 Task: In Heading Arial with underline. Font size of heading  '18'Font style of data Calibri. Font size of data  9Alignment of headline & data Align center. Fill color in heading,  RedFont color of data Black Apply border in Data No BorderIn the sheet  Attendance Sheet for Weekly Reportingbook
Action: Mouse moved to (89, 220)
Screenshot: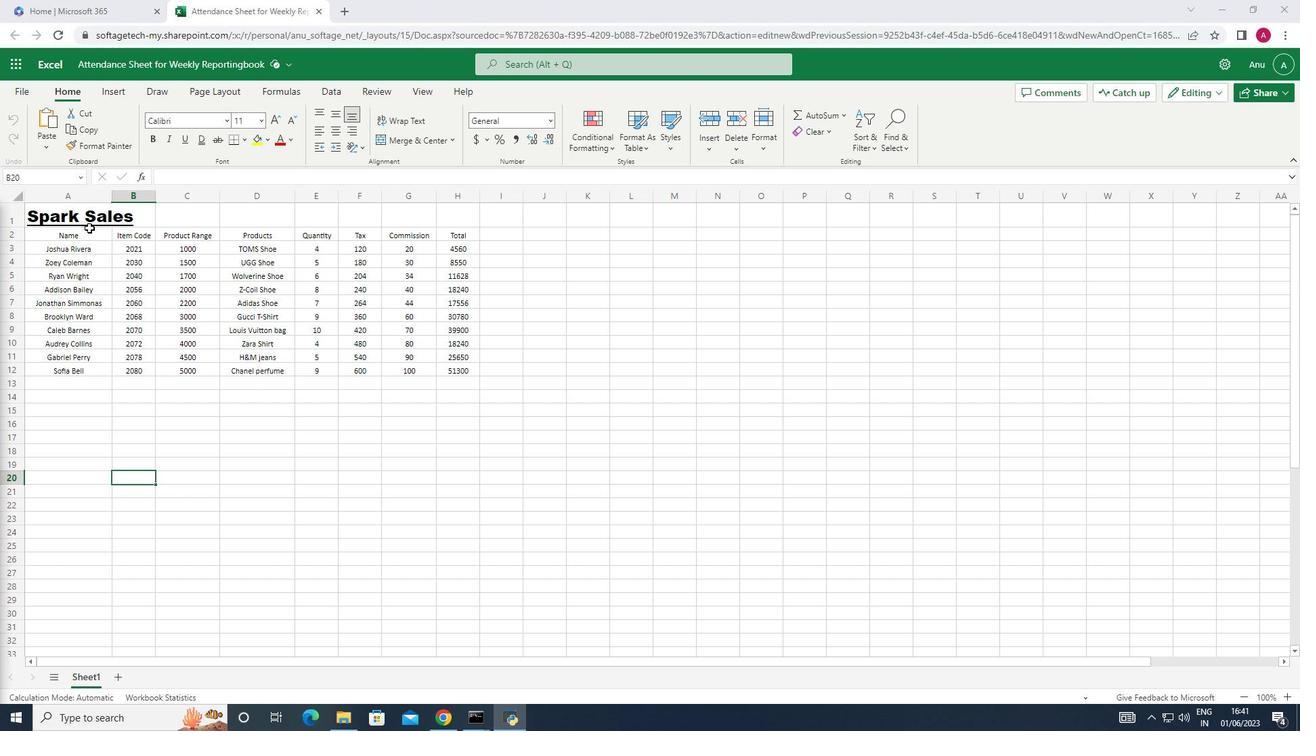 
Action: Mouse pressed left at (89, 220)
Screenshot: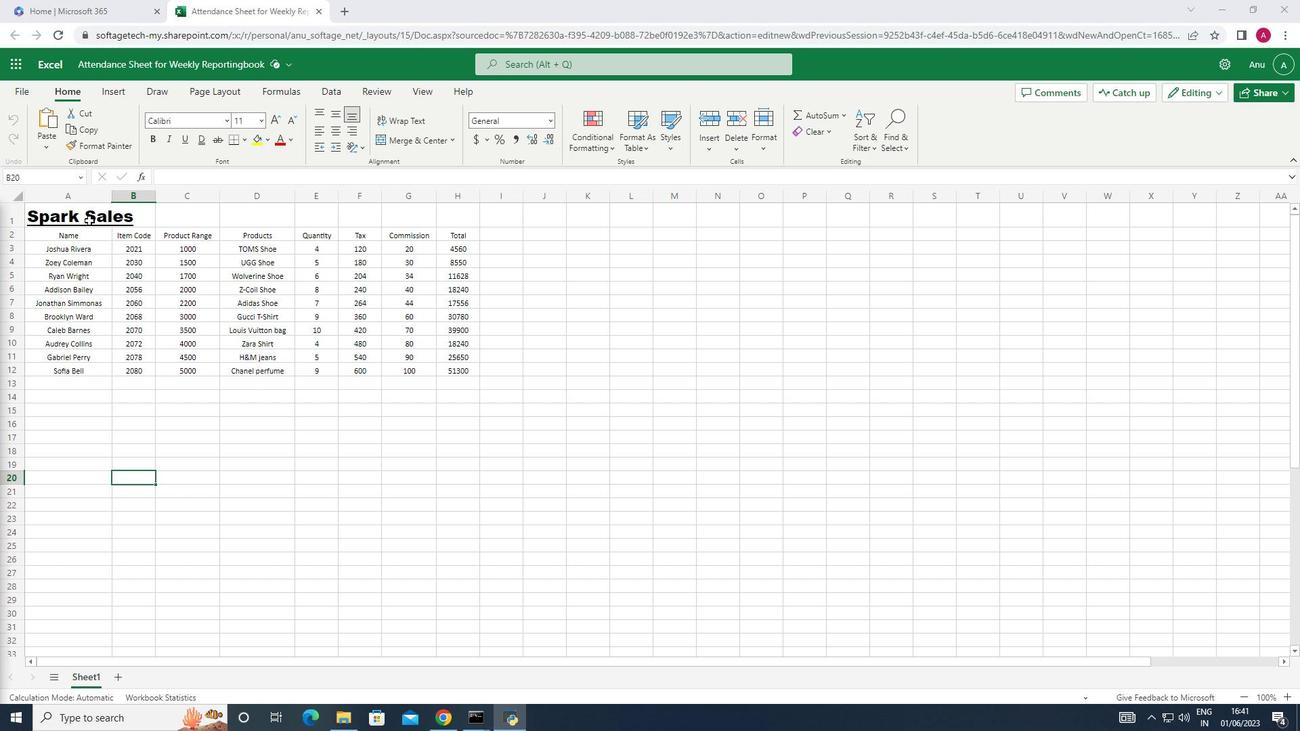 
Action: Mouse moved to (226, 121)
Screenshot: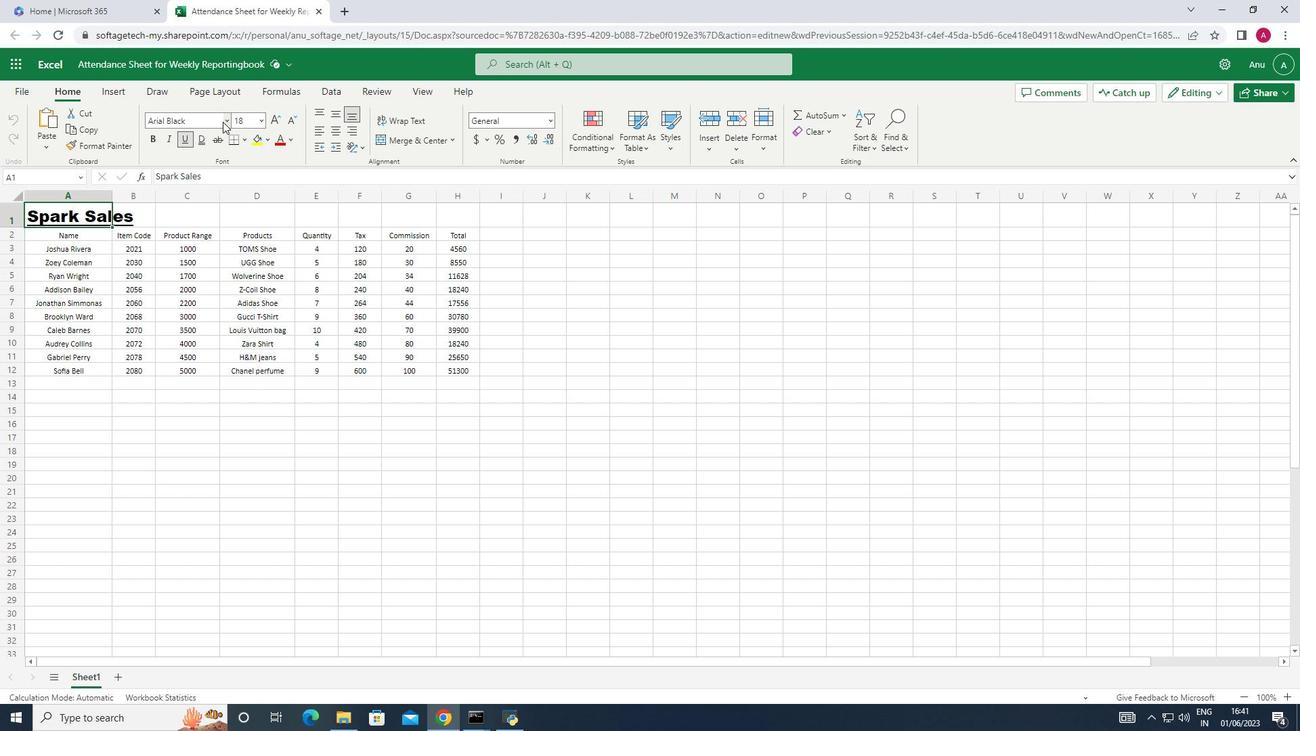 
Action: Mouse pressed left at (226, 121)
Screenshot: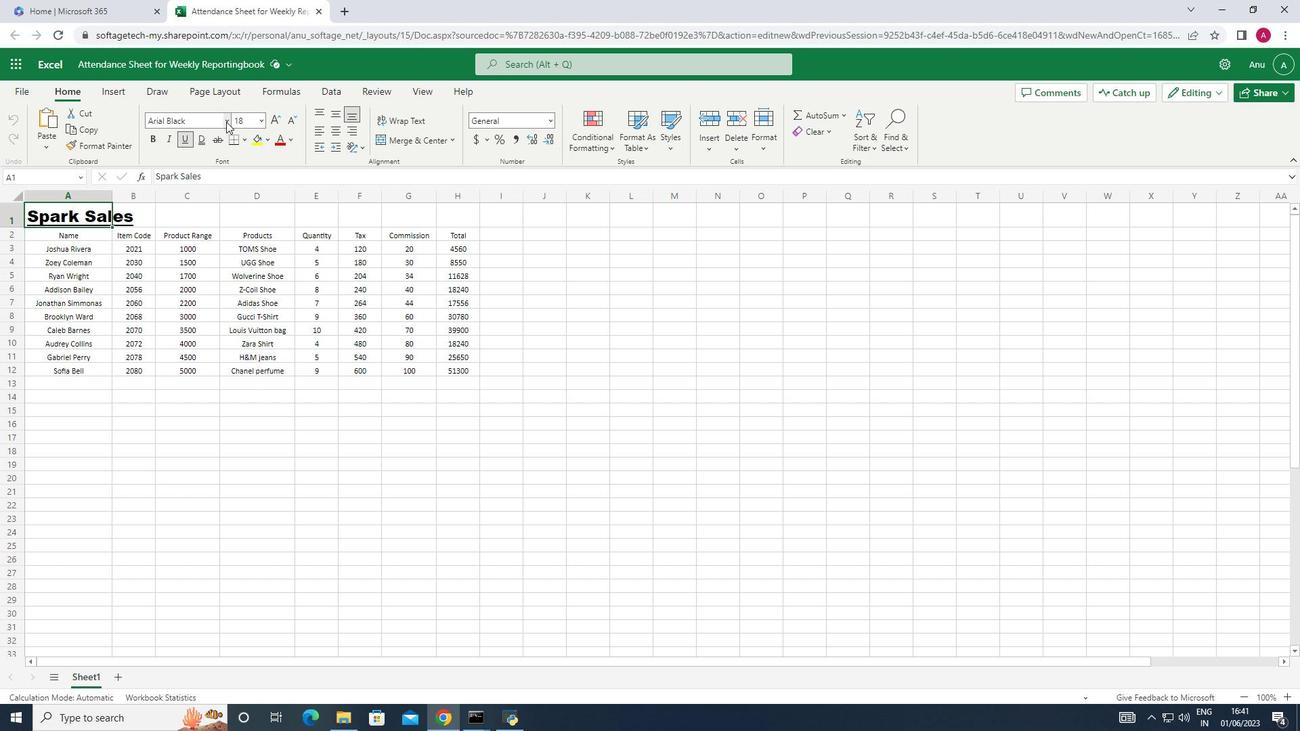 
Action: Mouse moved to (177, 174)
Screenshot: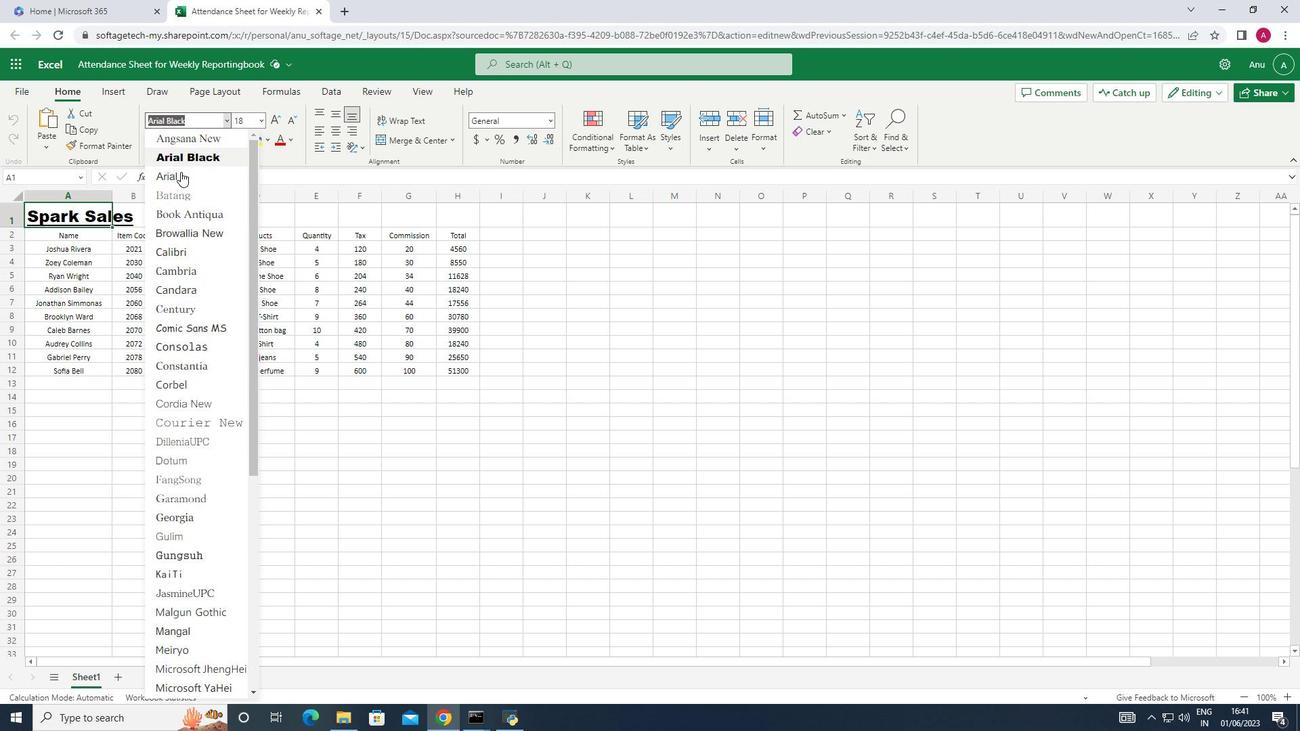 
Action: Mouse pressed left at (177, 174)
Screenshot: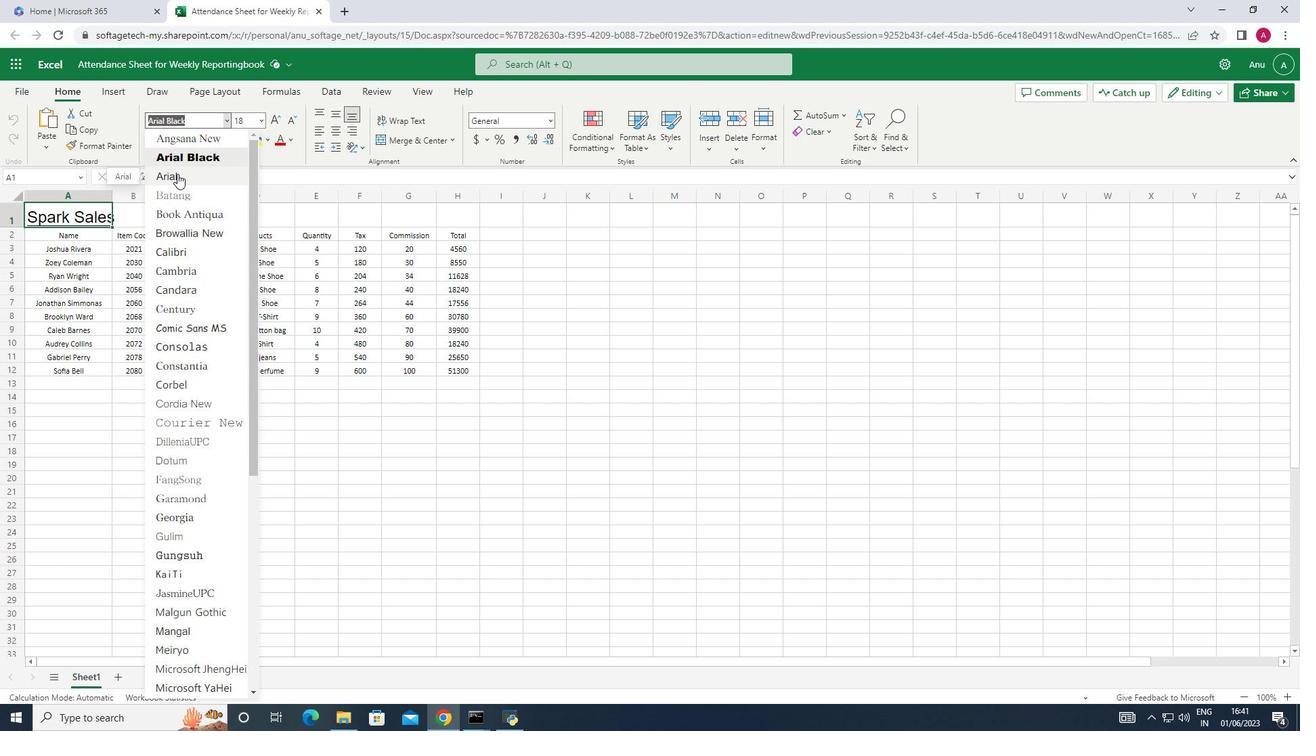 
Action: Mouse moved to (102, 230)
Screenshot: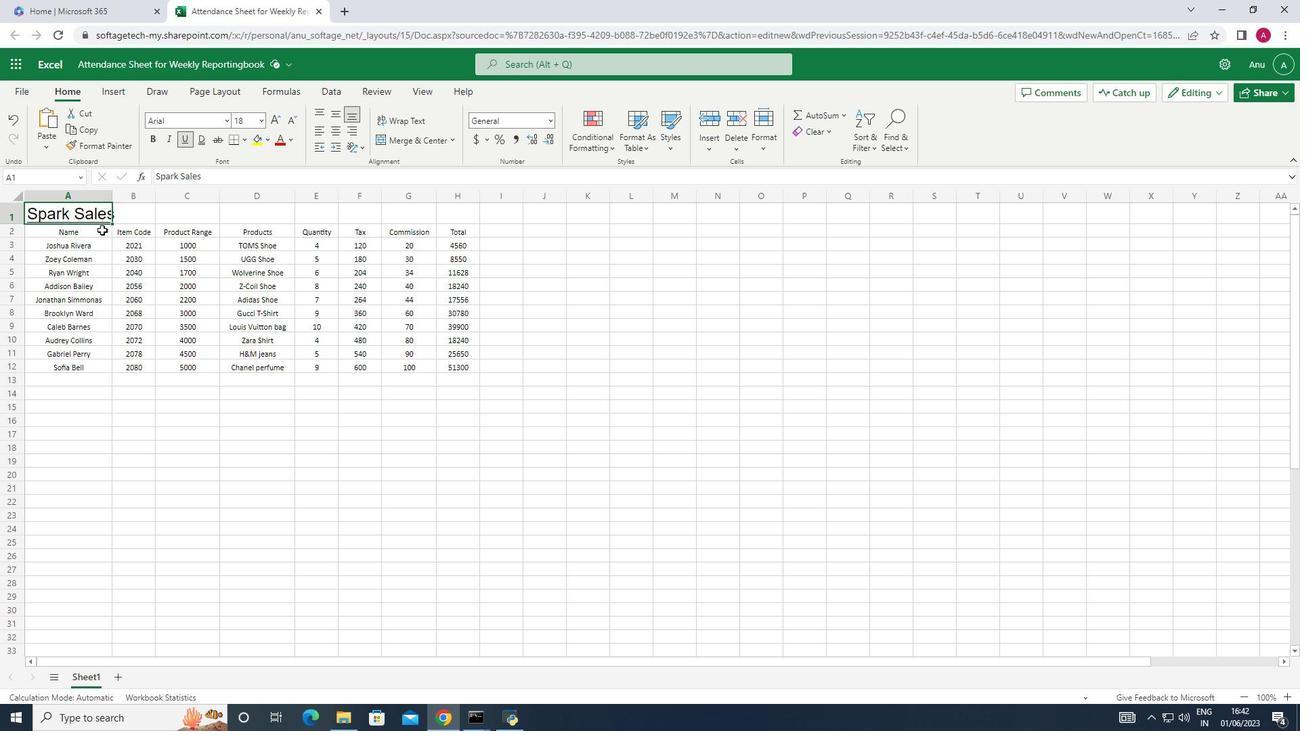 
Action: Mouse pressed left at (102, 230)
Screenshot: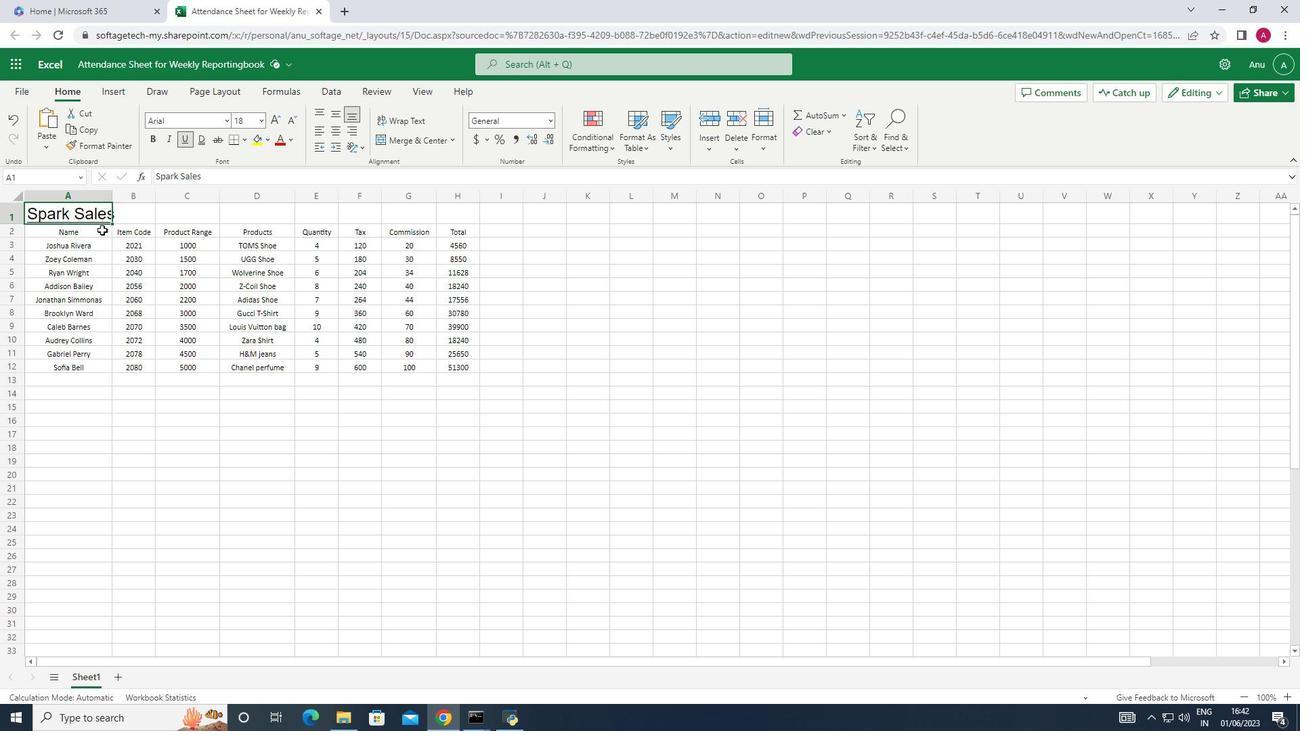 
Action: Mouse moved to (225, 122)
Screenshot: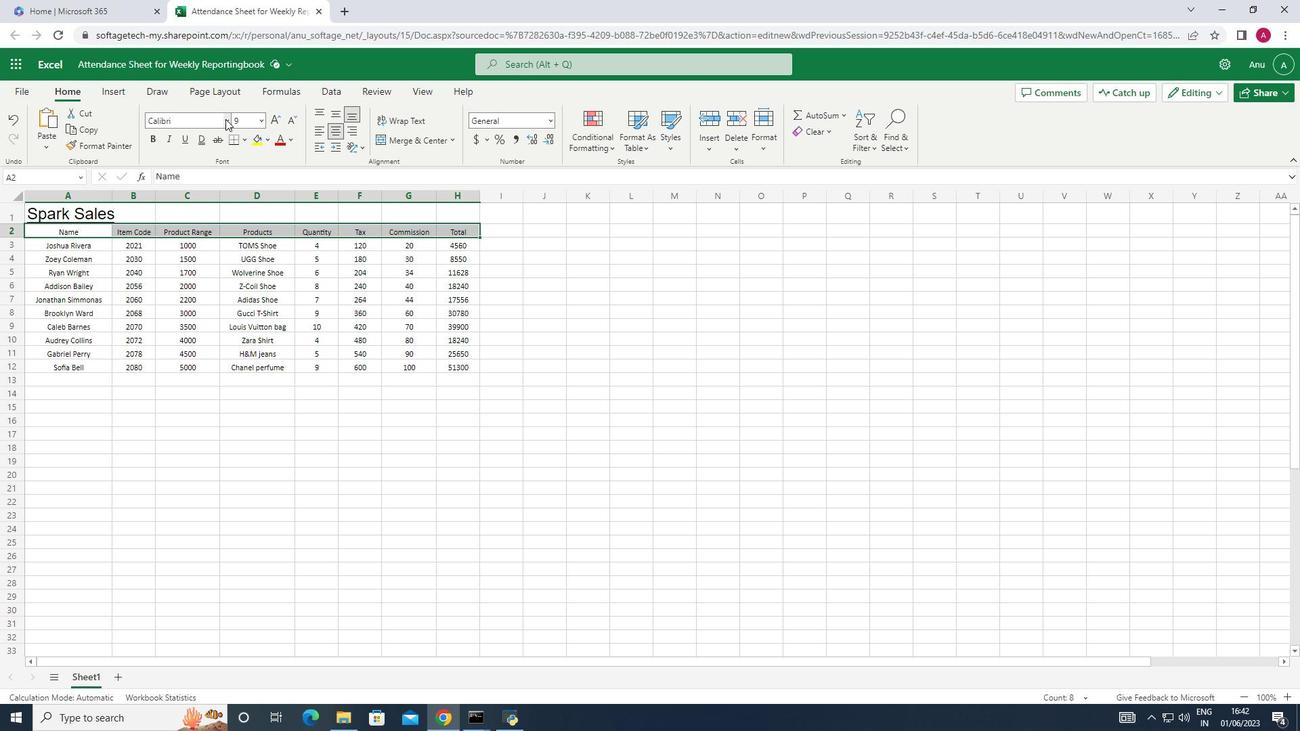 
Action: Mouse pressed left at (225, 122)
Screenshot: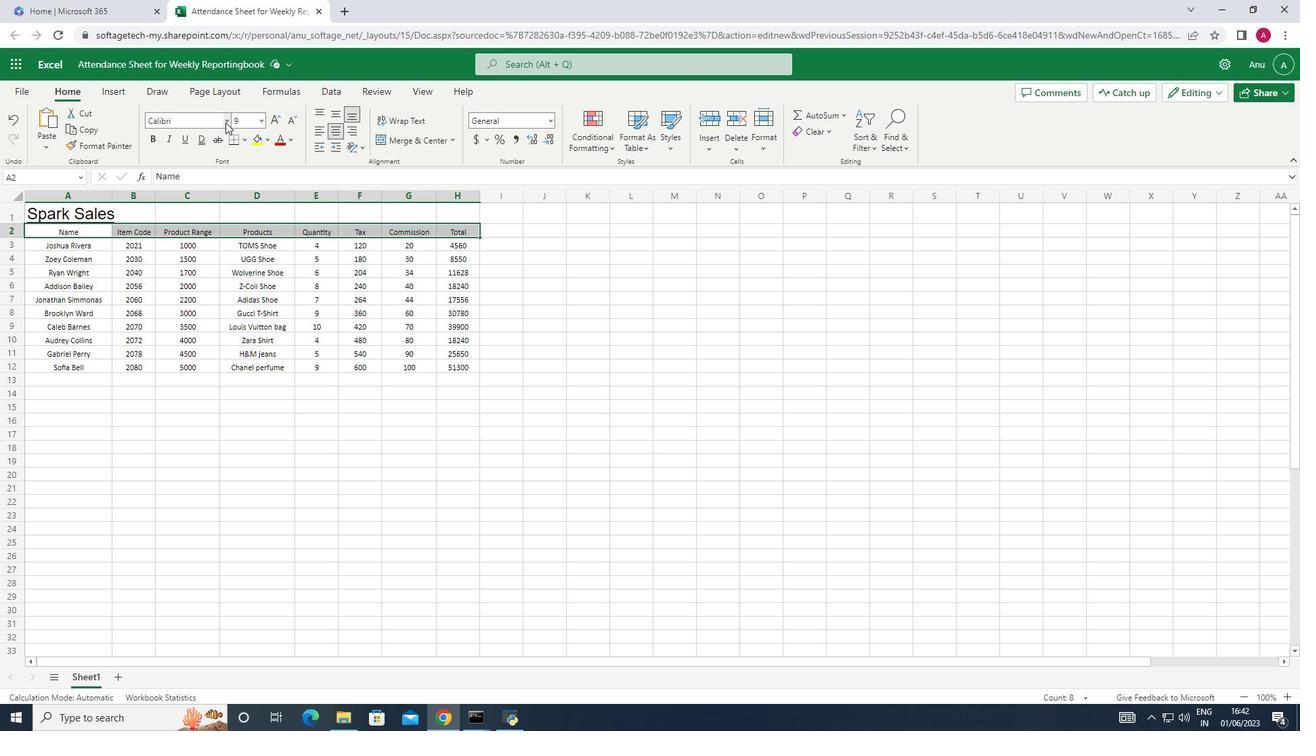 
Action: Mouse moved to (186, 254)
Screenshot: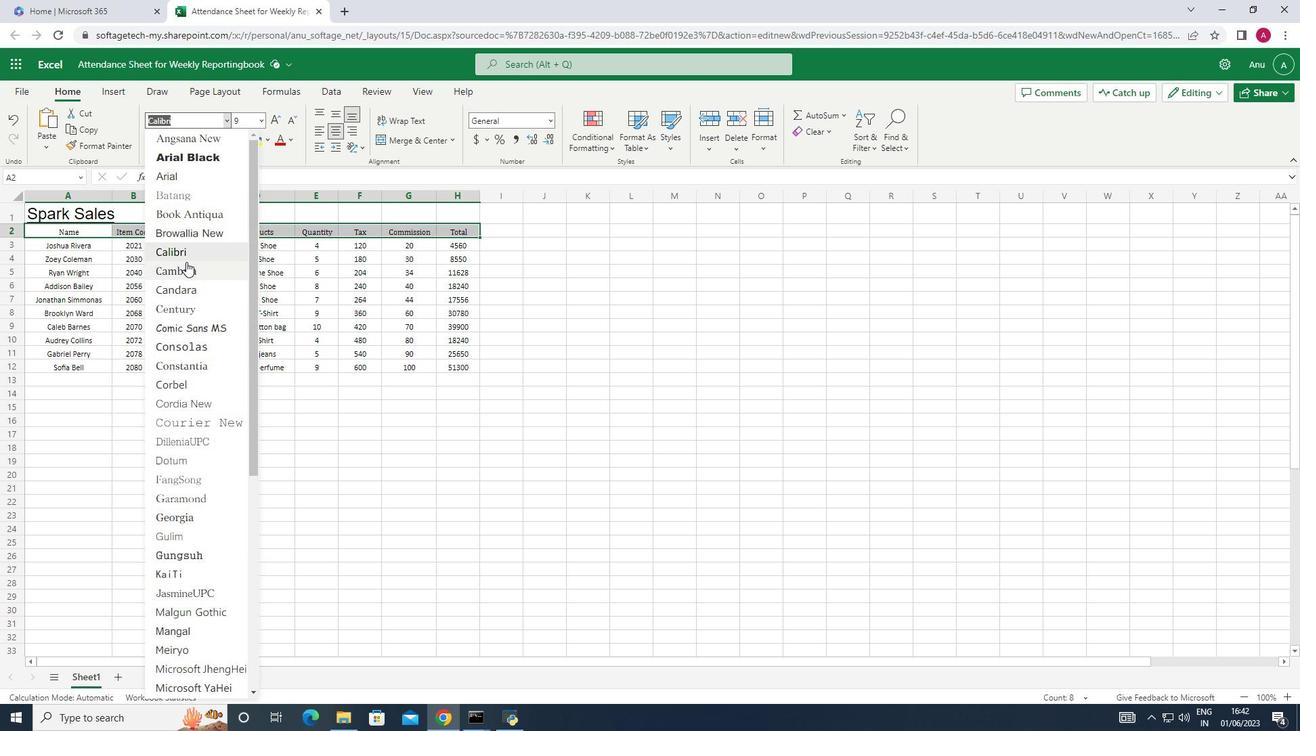 
Action: Mouse pressed left at (186, 254)
Screenshot: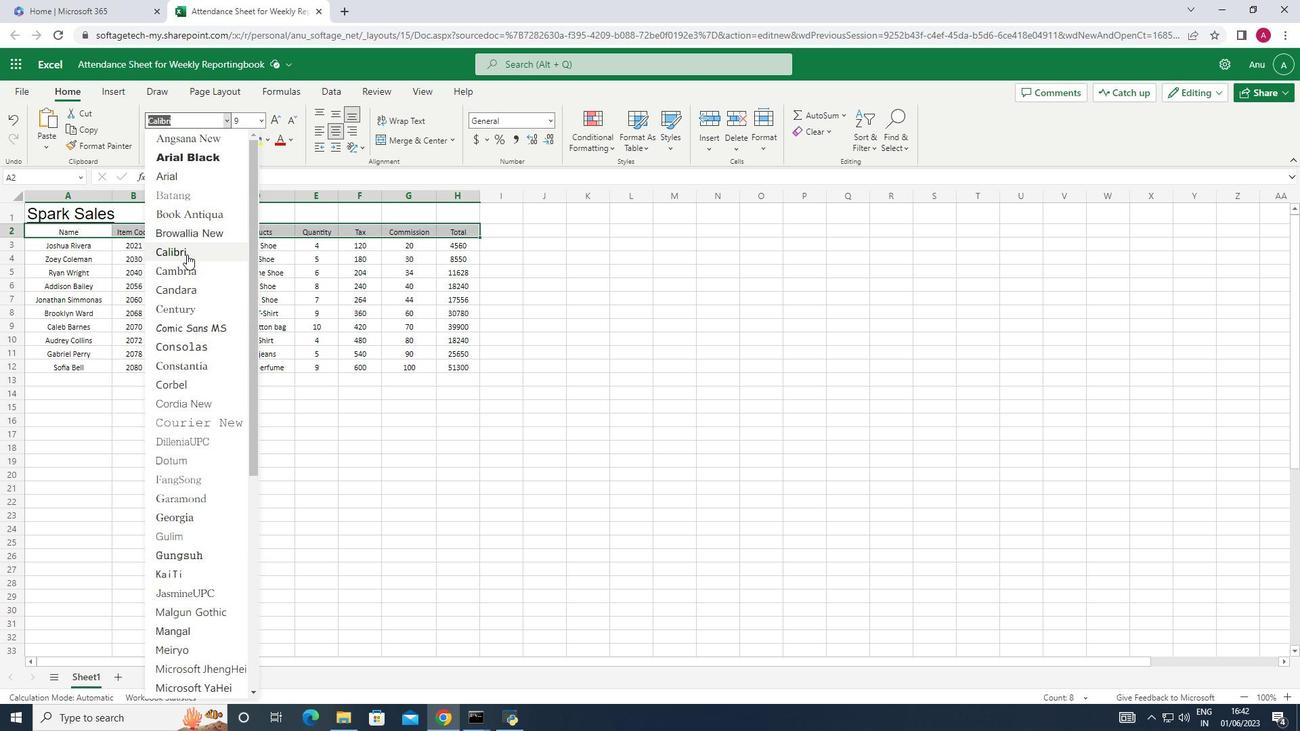 
Action: Mouse moved to (263, 119)
Screenshot: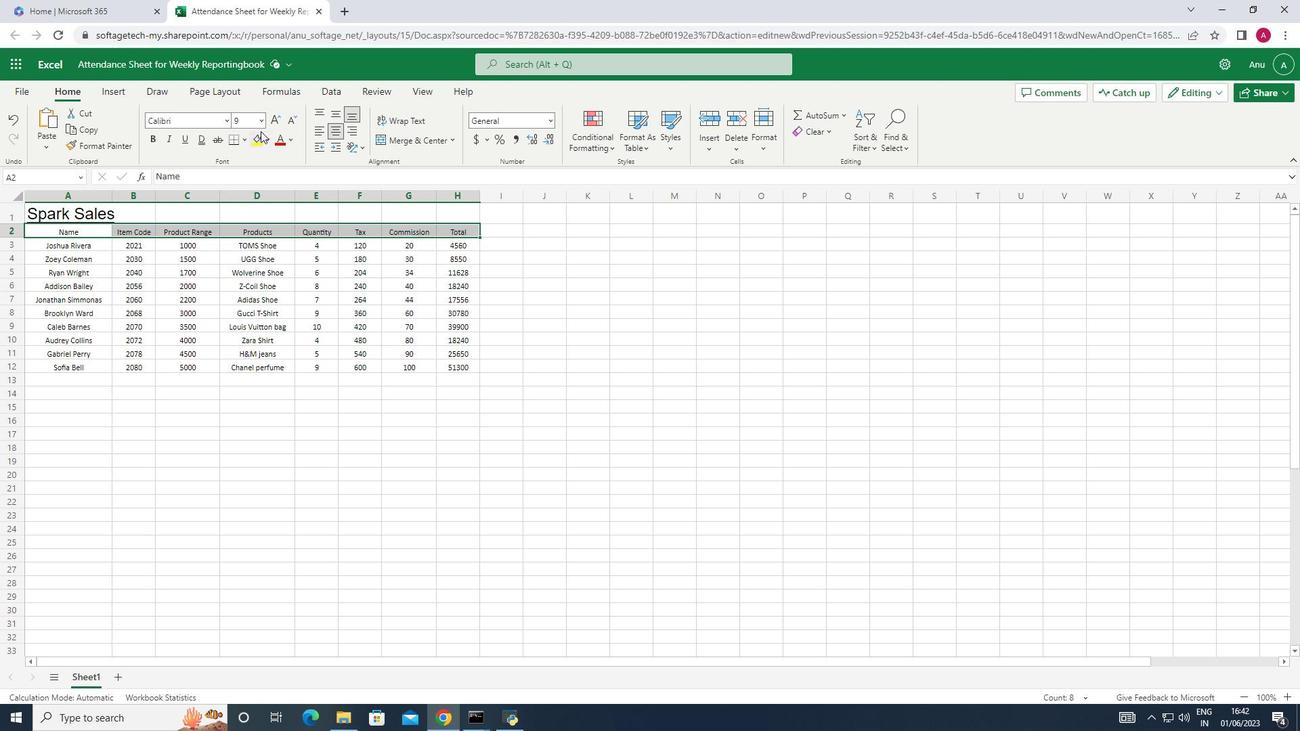 
Action: Mouse pressed left at (263, 119)
Screenshot: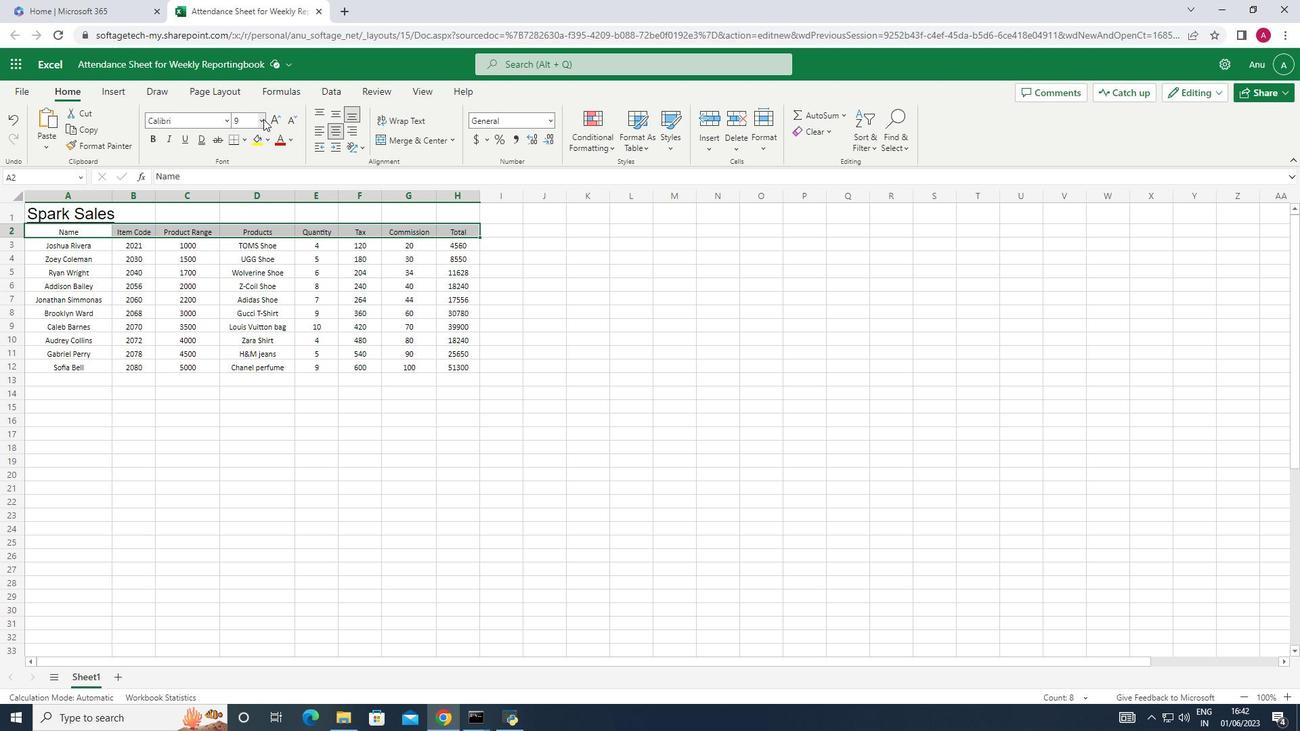 
Action: Mouse moved to (245, 269)
Screenshot: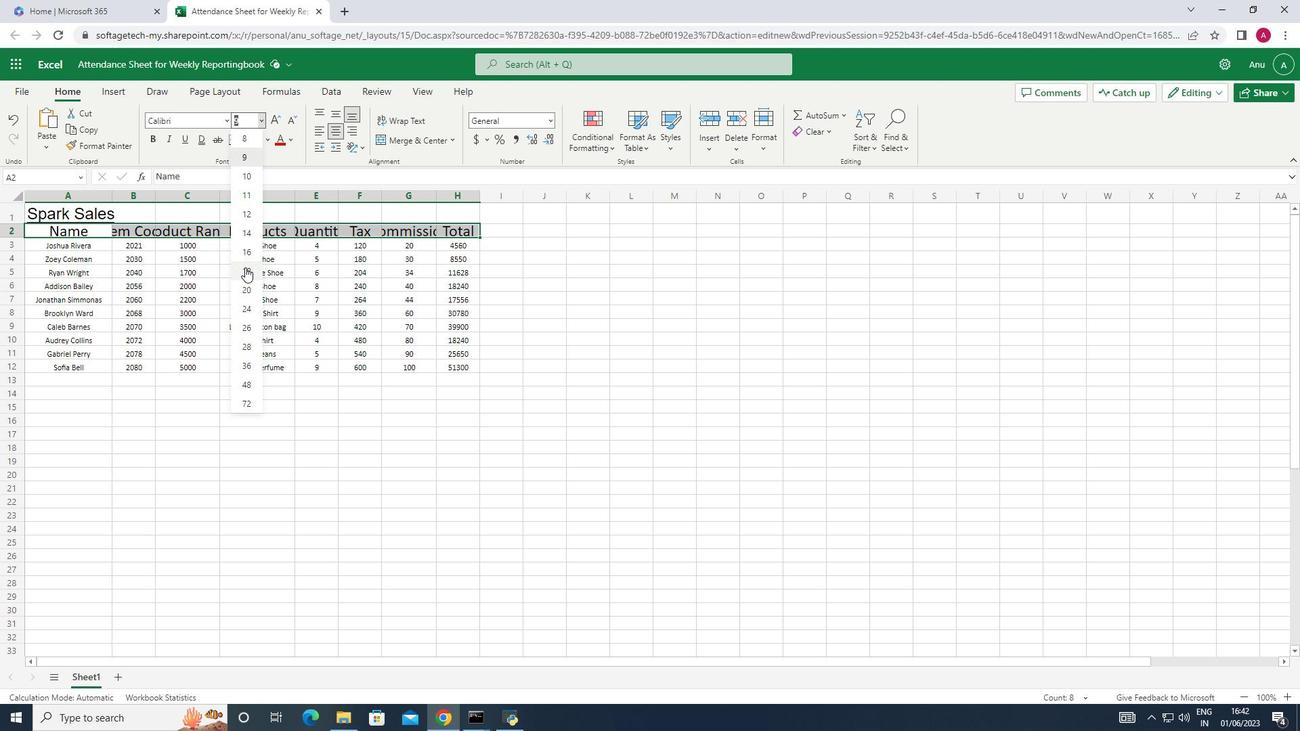 
Action: Mouse pressed left at (245, 269)
Screenshot: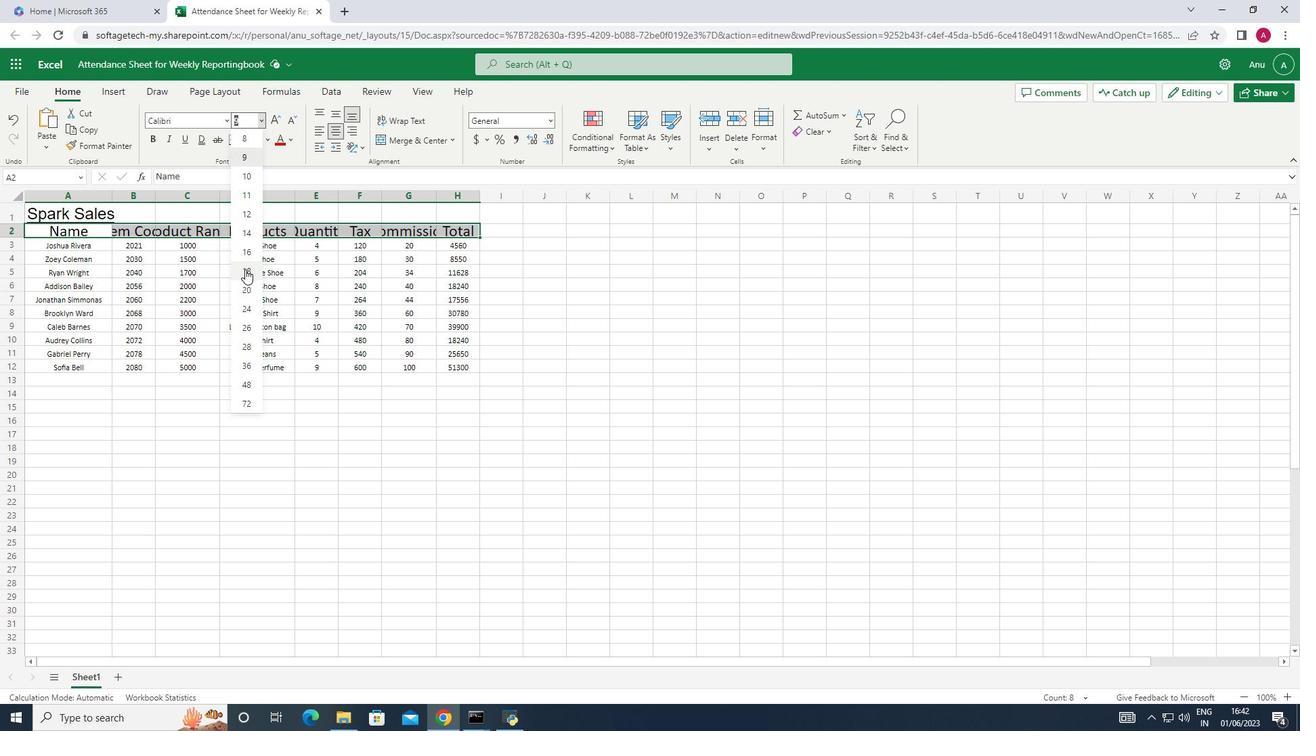 
Action: Mouse moved to (67, 253)
Screenshot: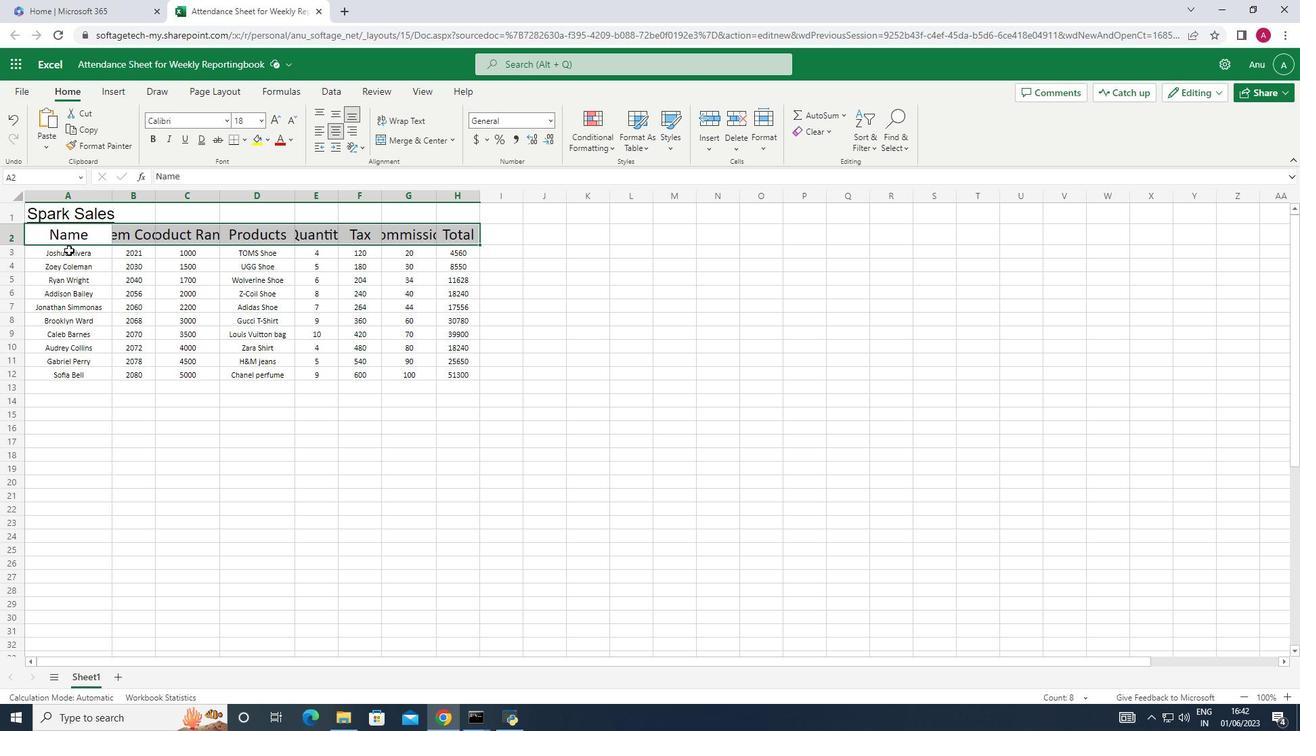 
Action: Mouse pressed left at (67, 253)
Screenshot: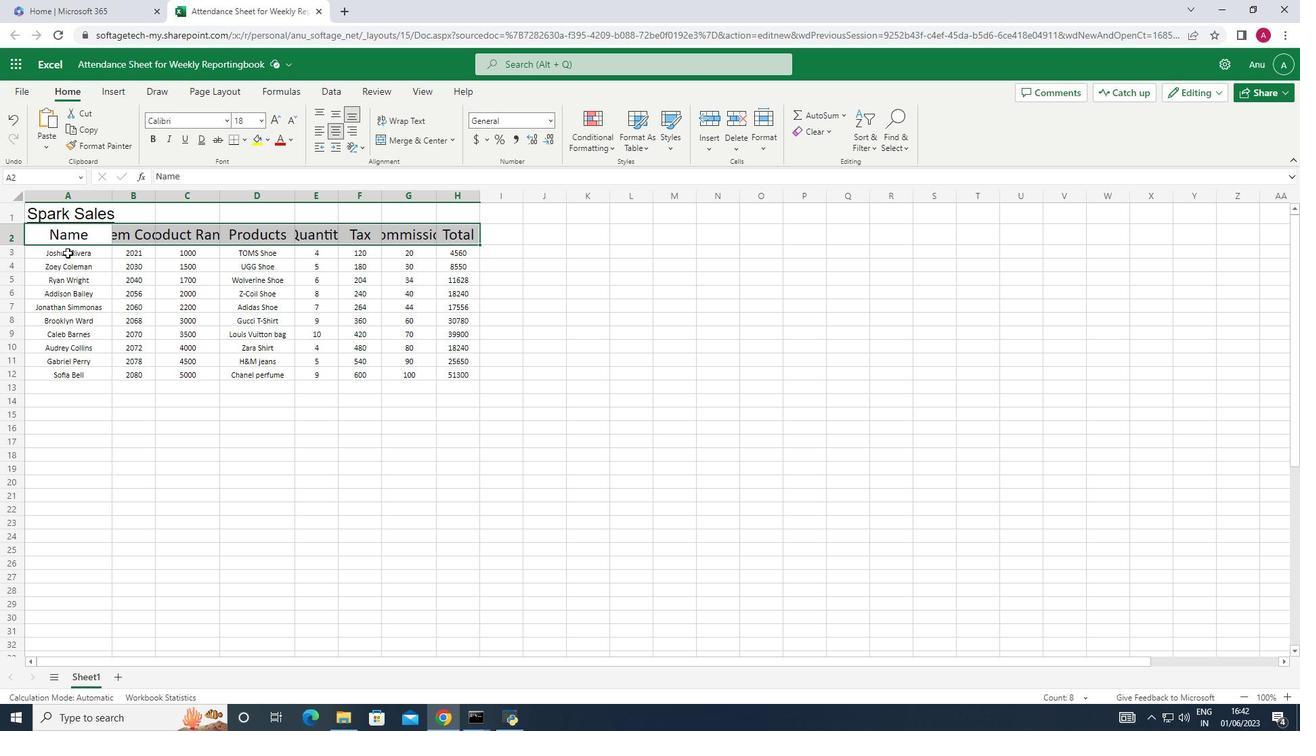 
Action: Mouse moved to (260, 123)
Screenshot: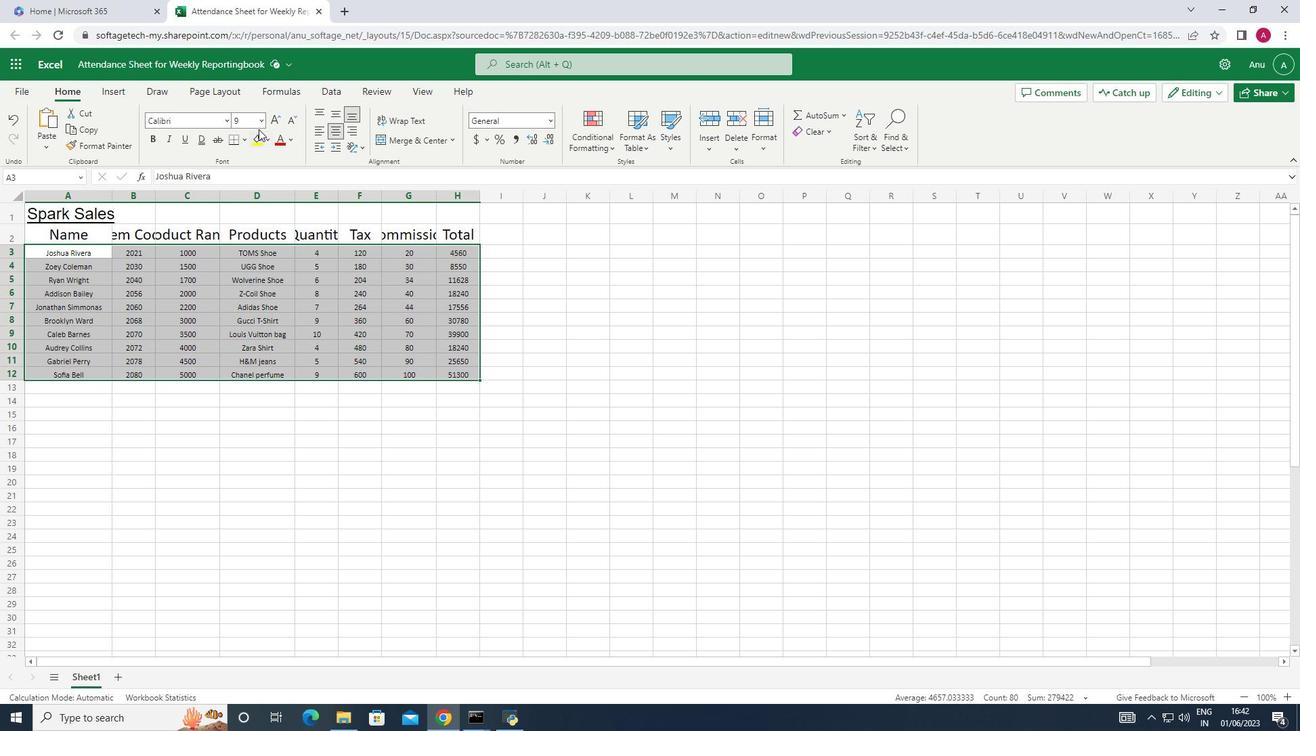
Action: Mouse pressed left at (260, 123)
Screenshot: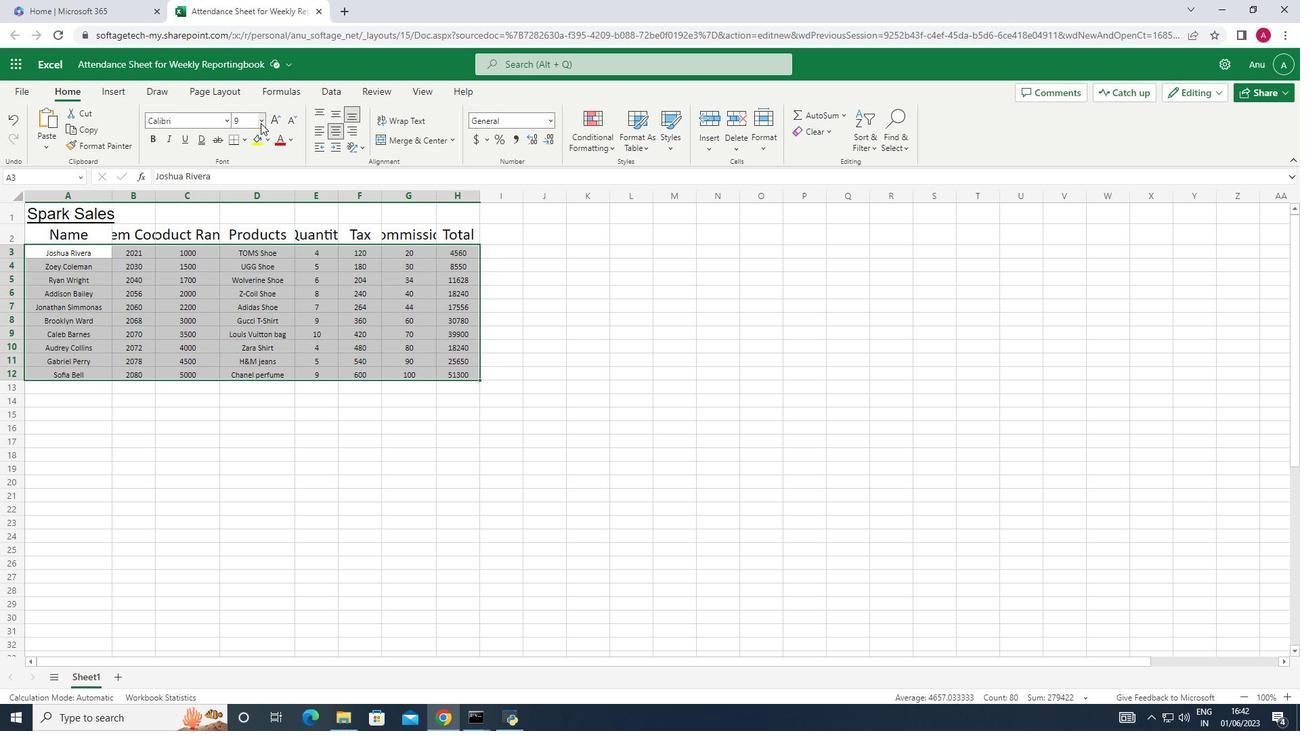 
Action: Mouse moved to (247, 157)
Screenshot: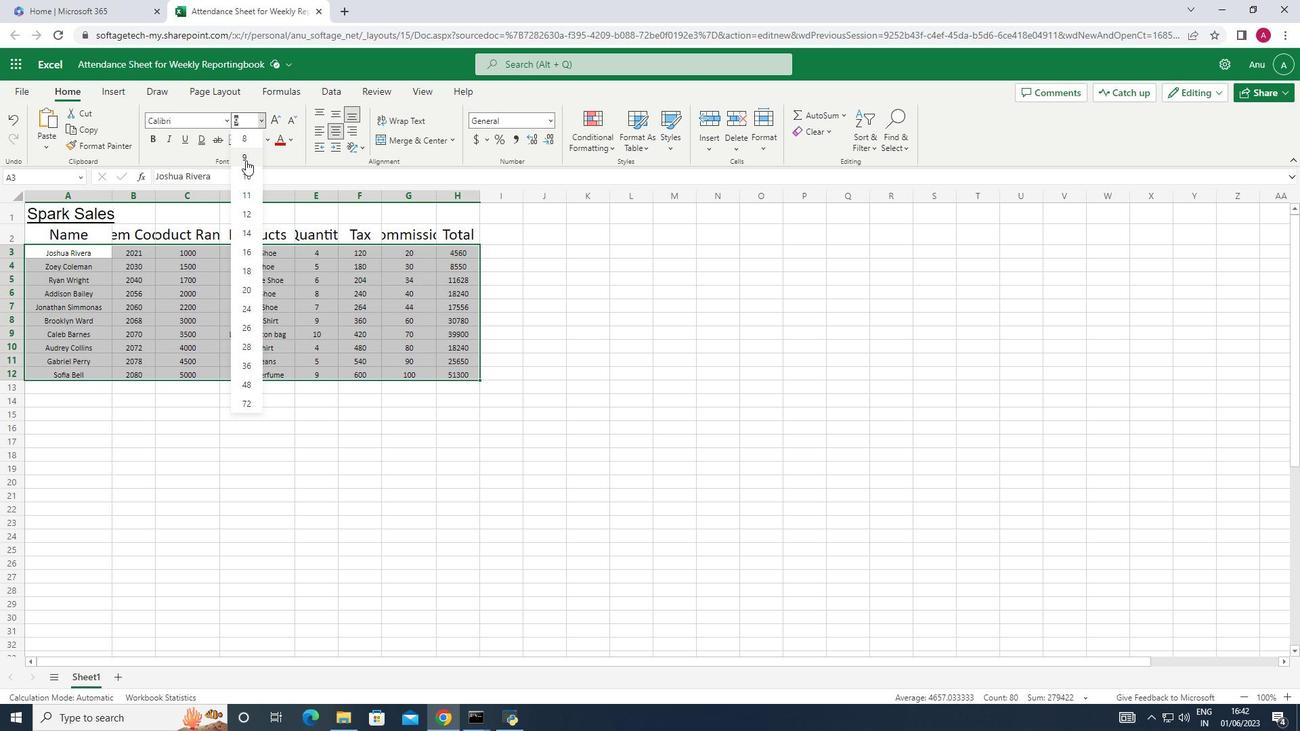
Action: Mouse pressed left at (247, 157)
Screenshot: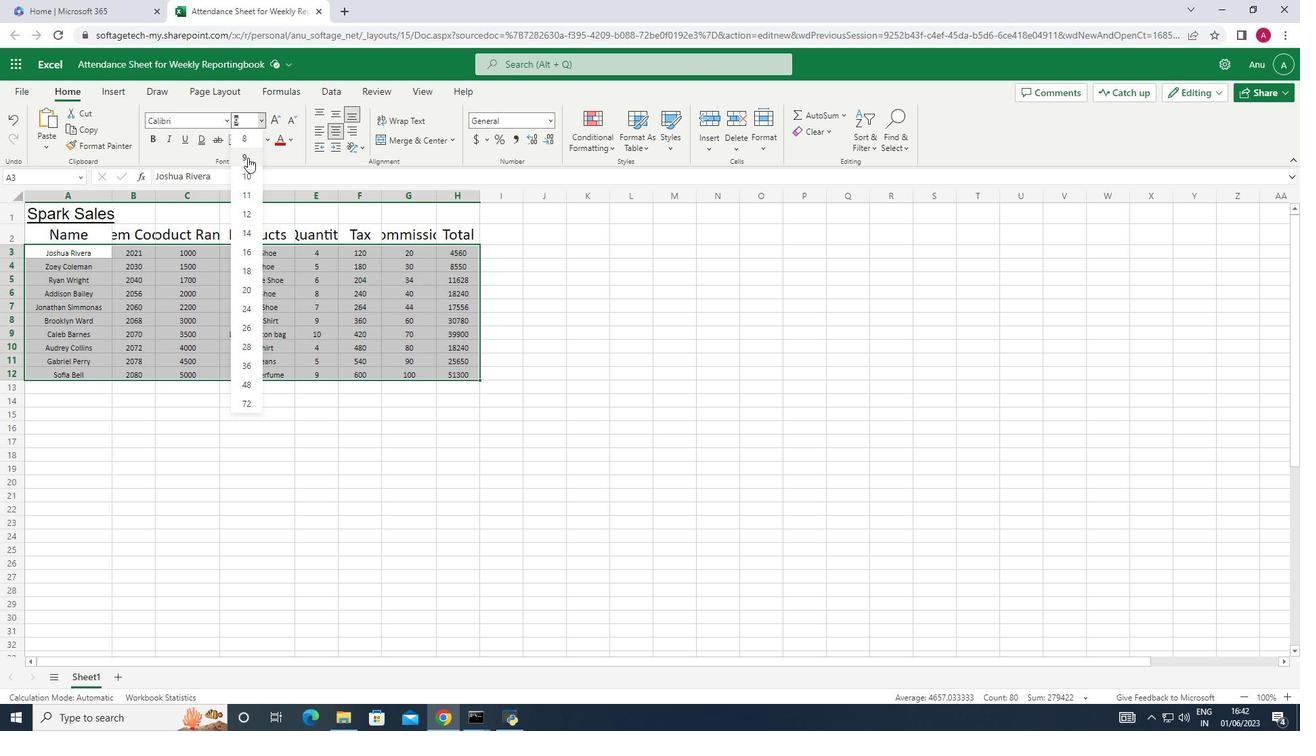 
Action: Mouse moved to (83, 235)
Screenshot: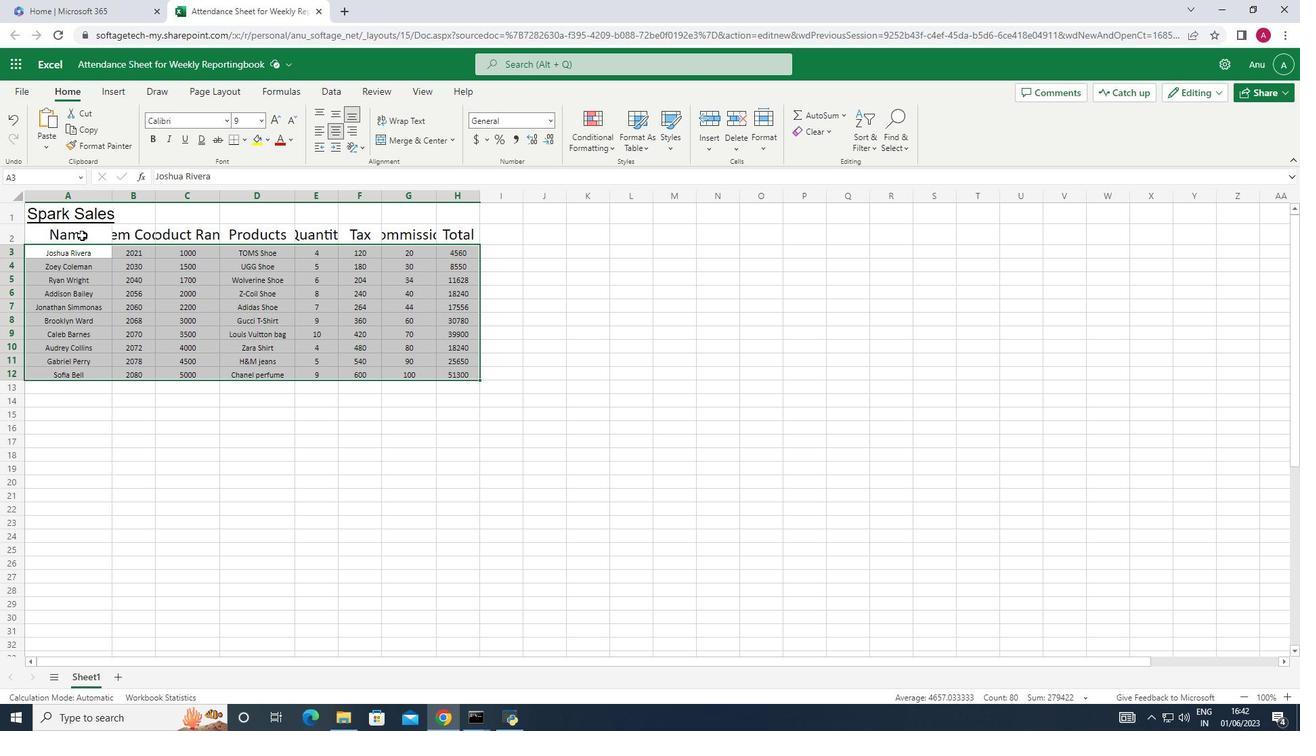 
Action: Mouse pressed left at (83, 235)
Screenshot: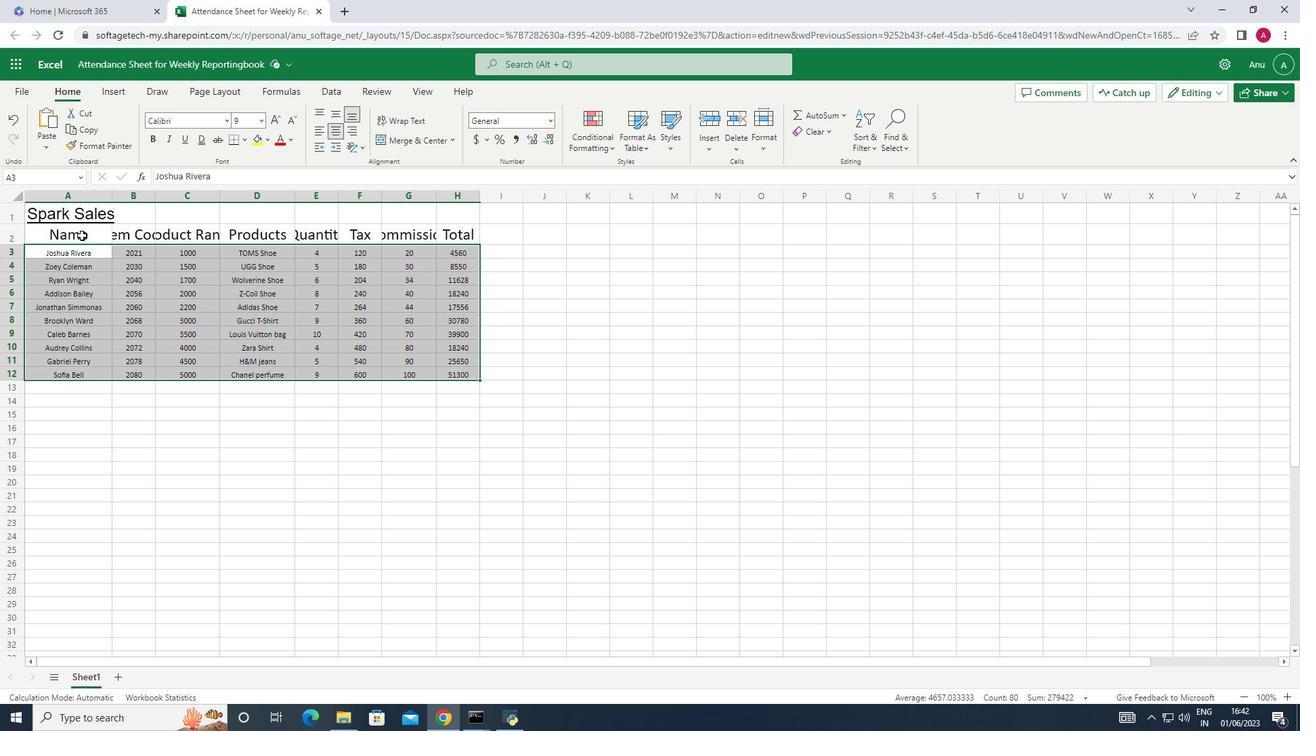 
Action: Mouse moved to (280, 136)
Screenshot: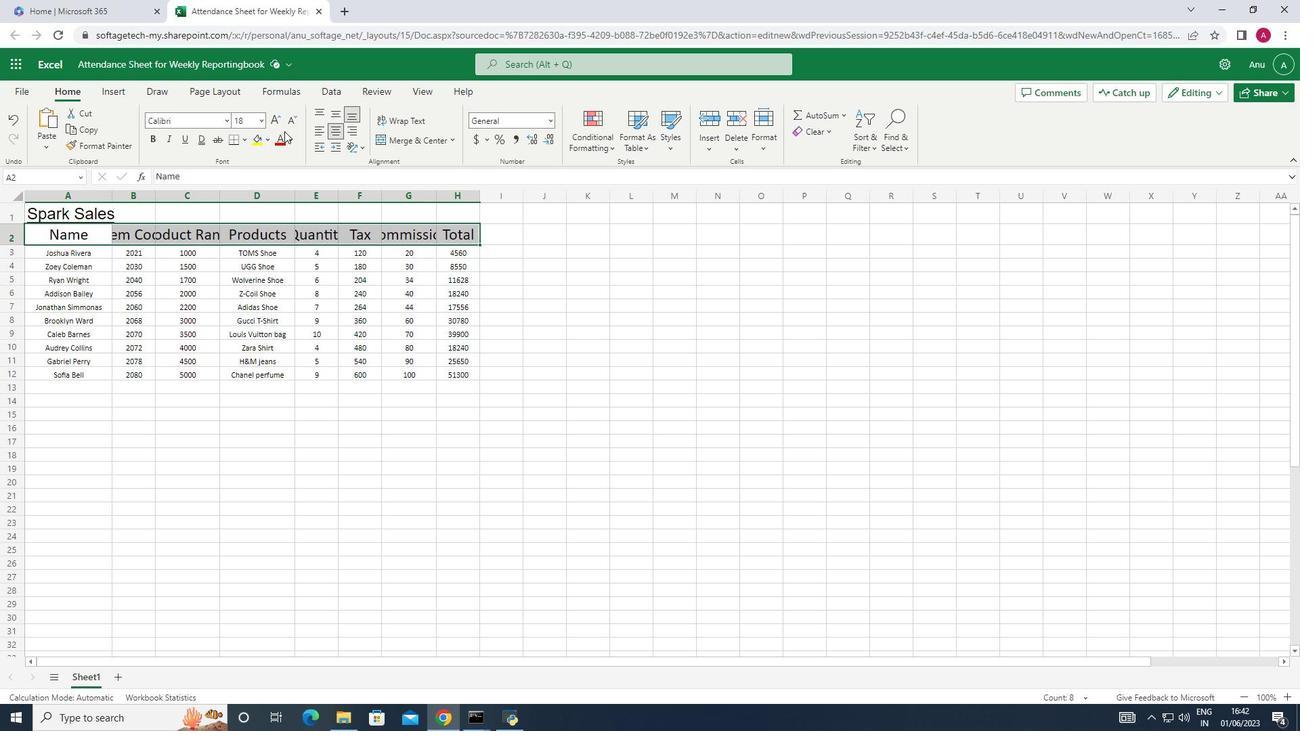 
Action: Mouse pressed left at (280, 136)
Screenshot: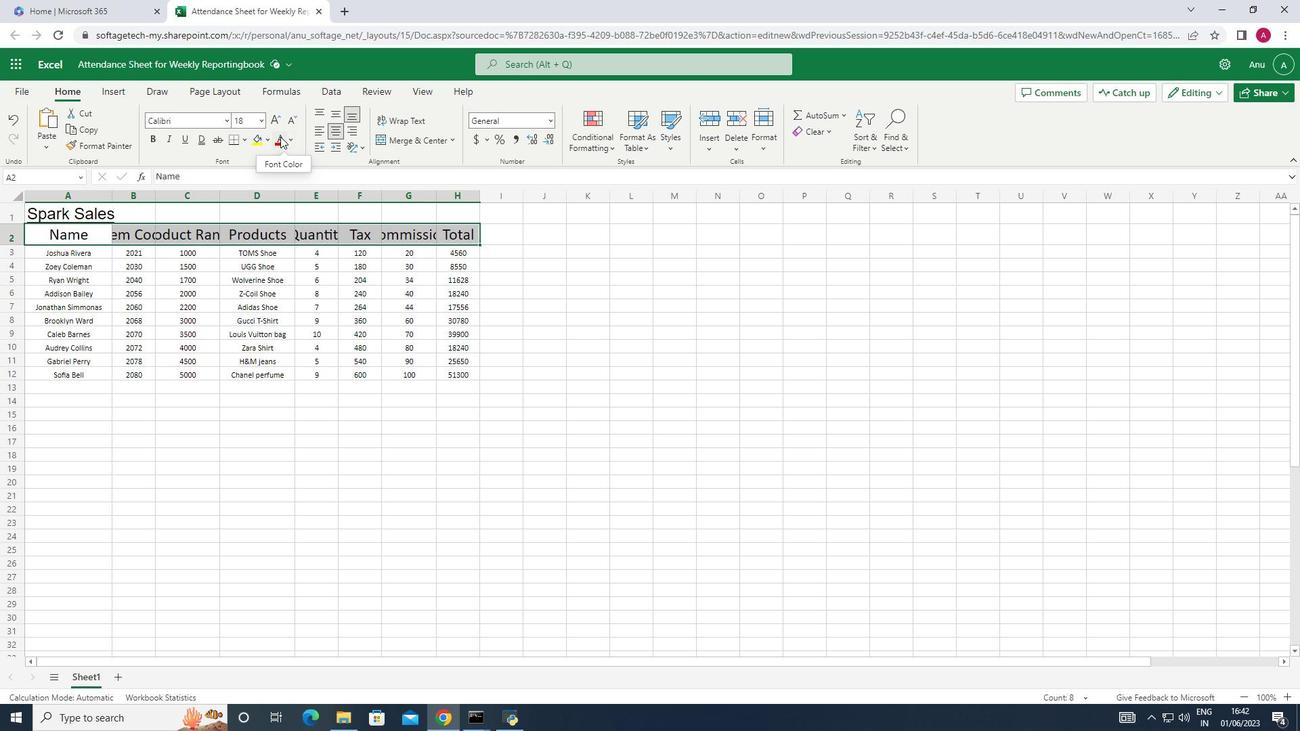 
Action: Mouse moved to (265, 138)
Screenshot: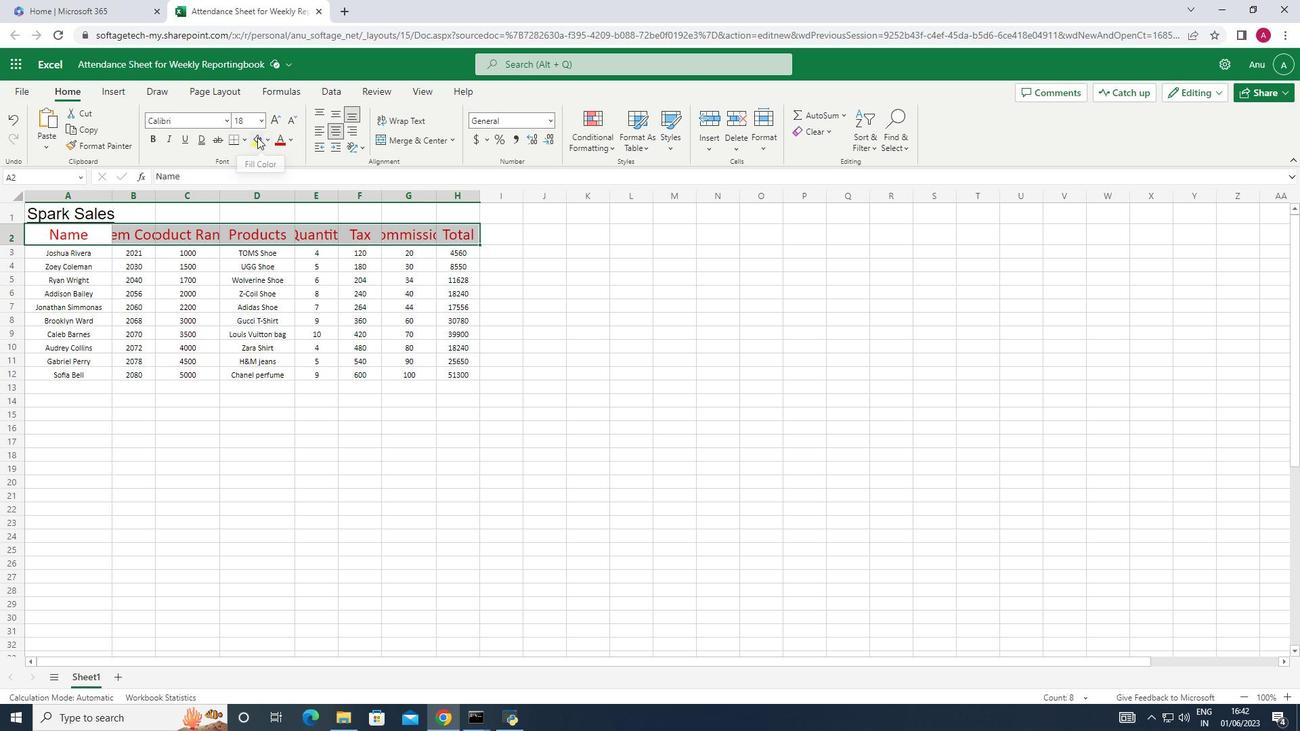 
Action: Mouse pressed left at (265, 138)
Screenshot: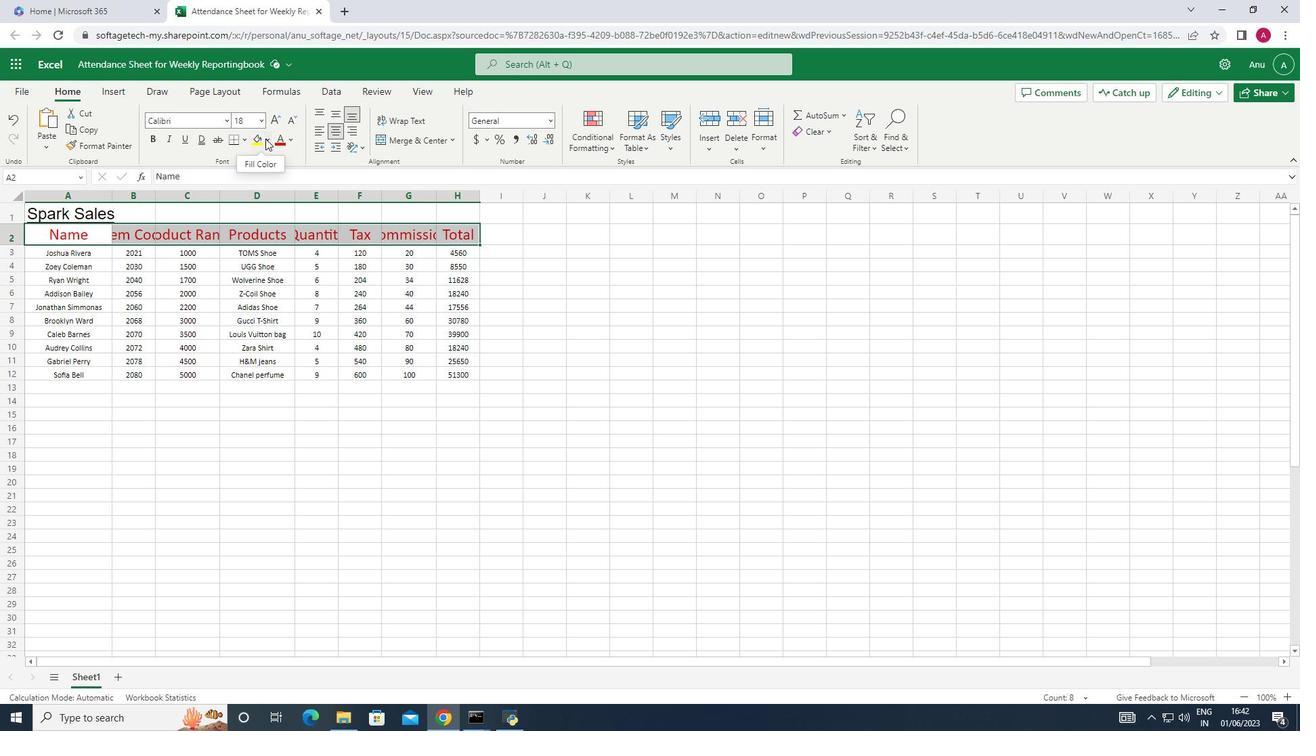 
Action: Mouse moved to (280, 178)
Screenshot: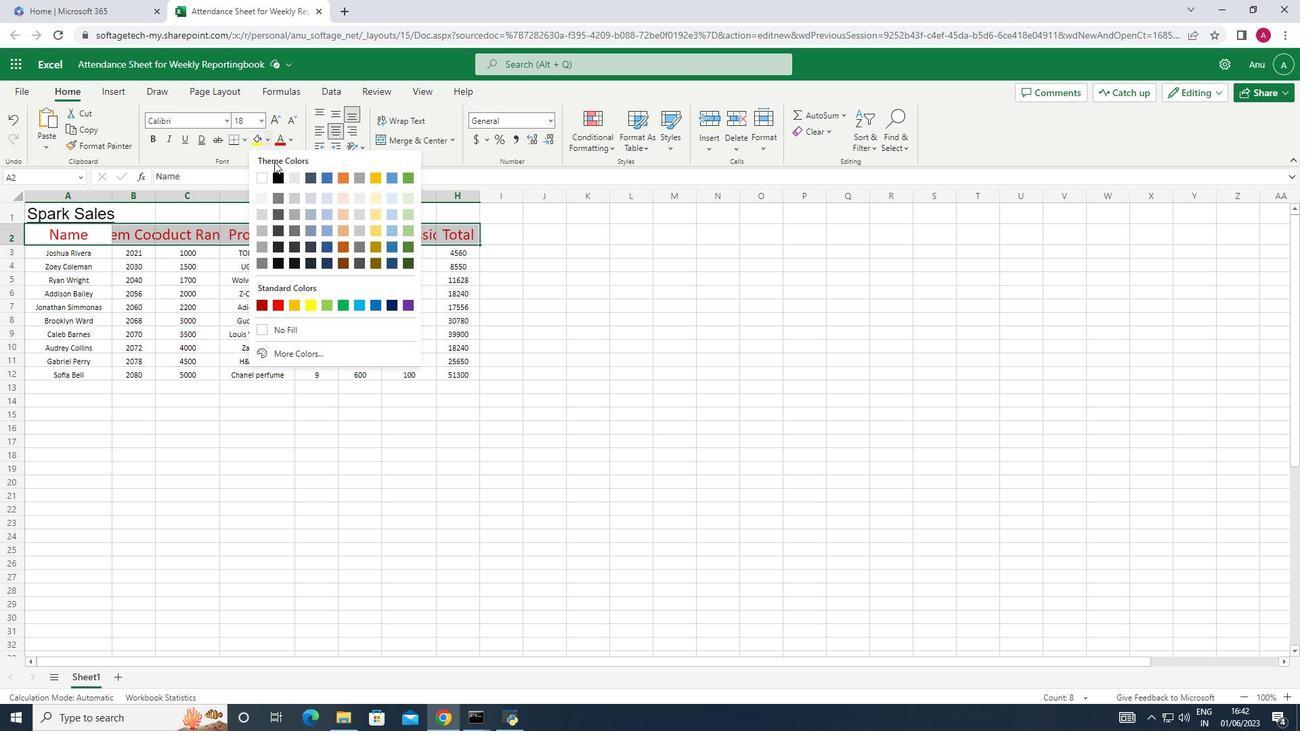 
Action: Mouse pressed left at (280, 178)
Screenshot: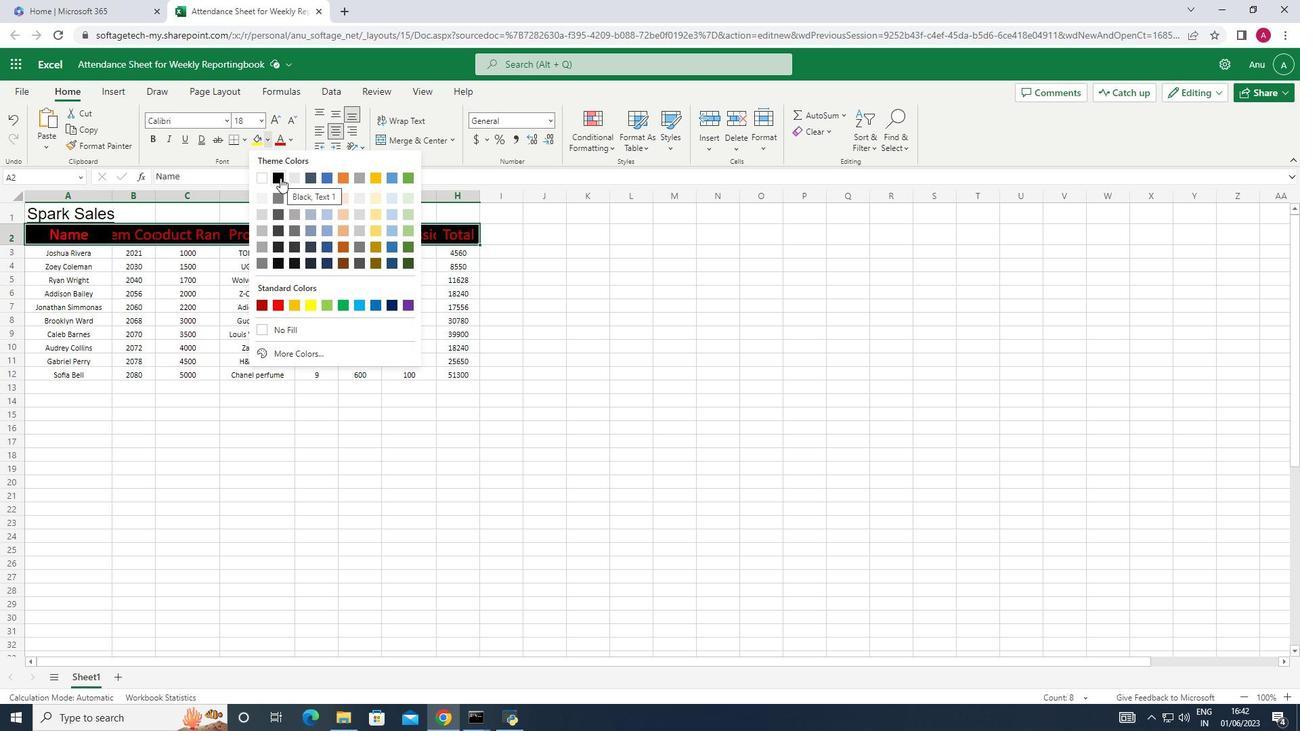
Action: Mouse moved to (155, 192)
Screenshot: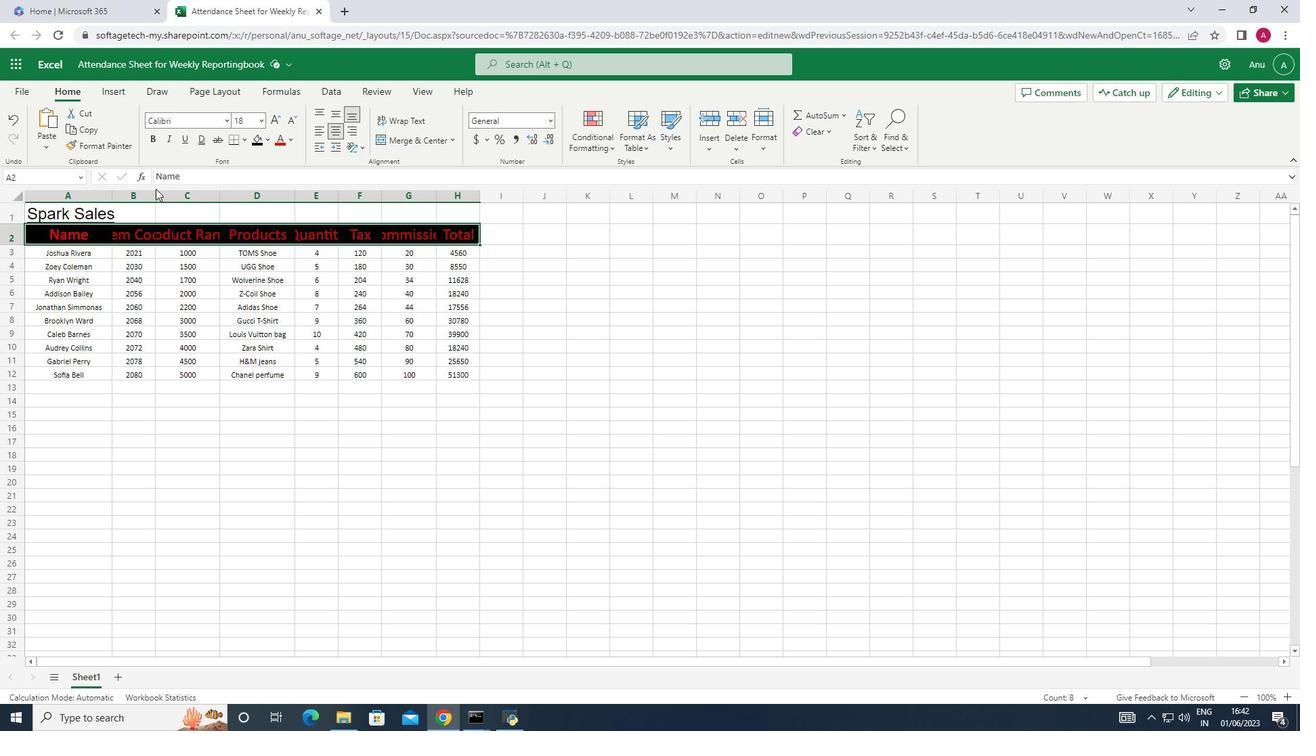 
Action: Mouse pressed left at (155, 192)
Screenshot: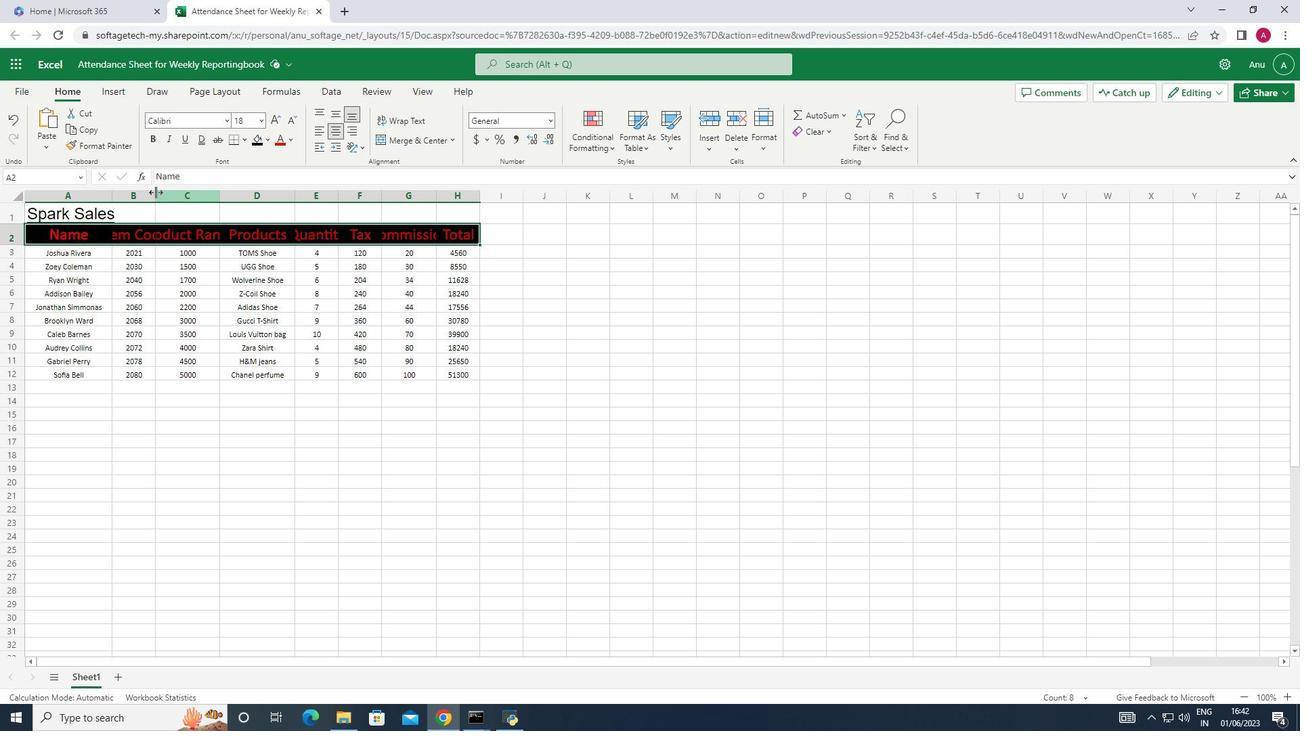 
Action: Mouse pressed left at (155, 192)
Screenshot: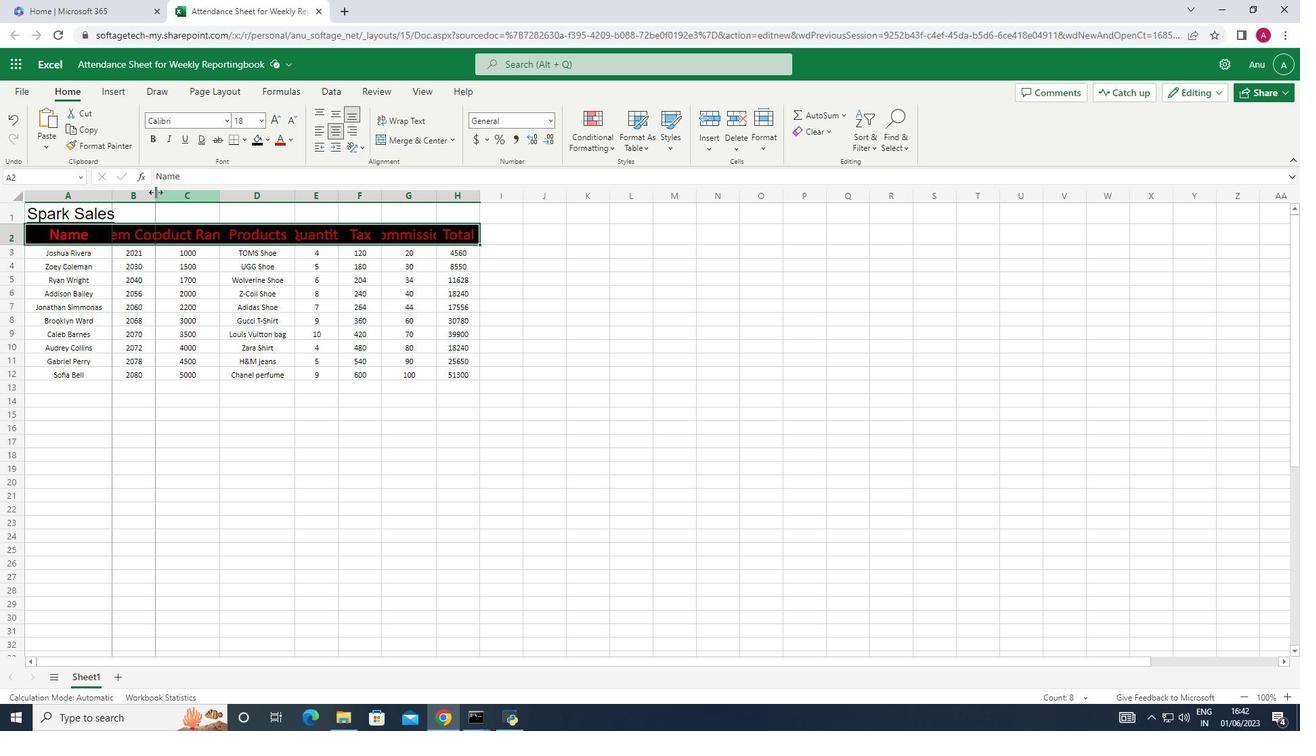 
Action: Mouse moved to (254, 195)
Screenshot: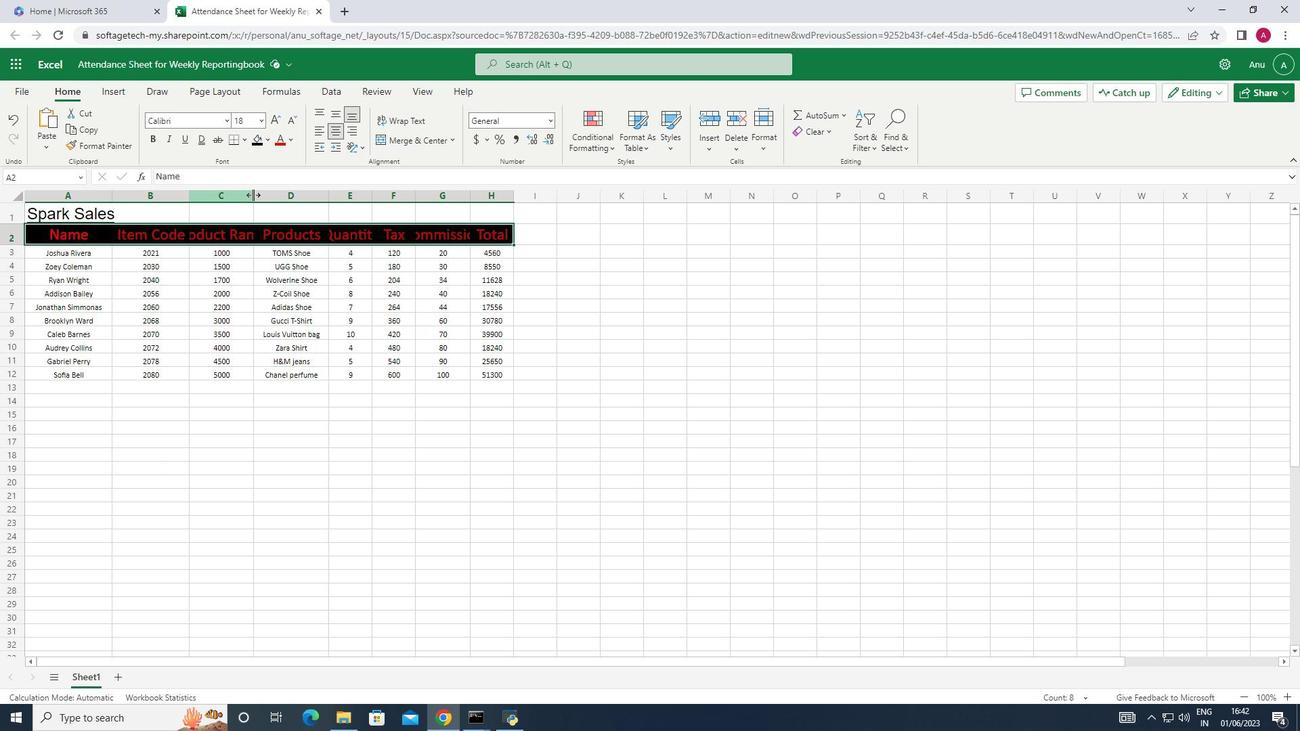 
Action: Mouse pressed left at (254, 195)
Screenshot: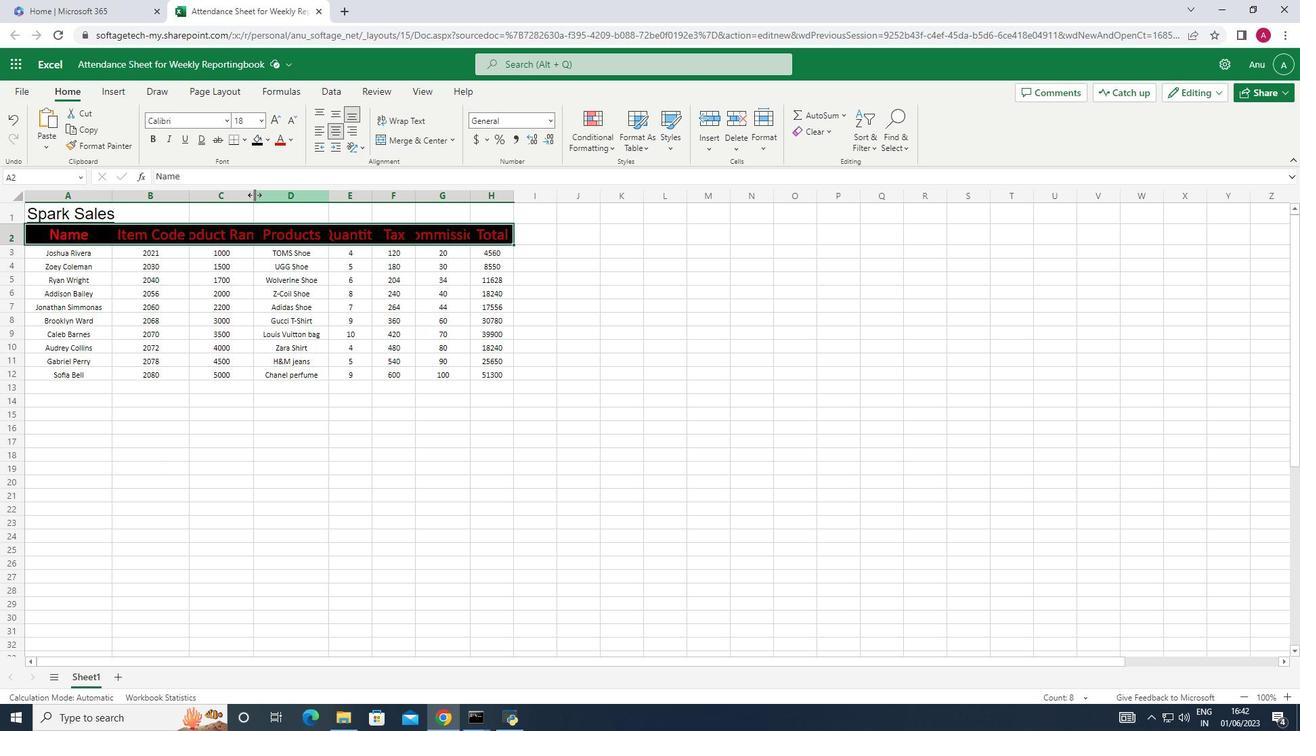 
Action: Mouse pressed left at (254, 195)
Screenshot: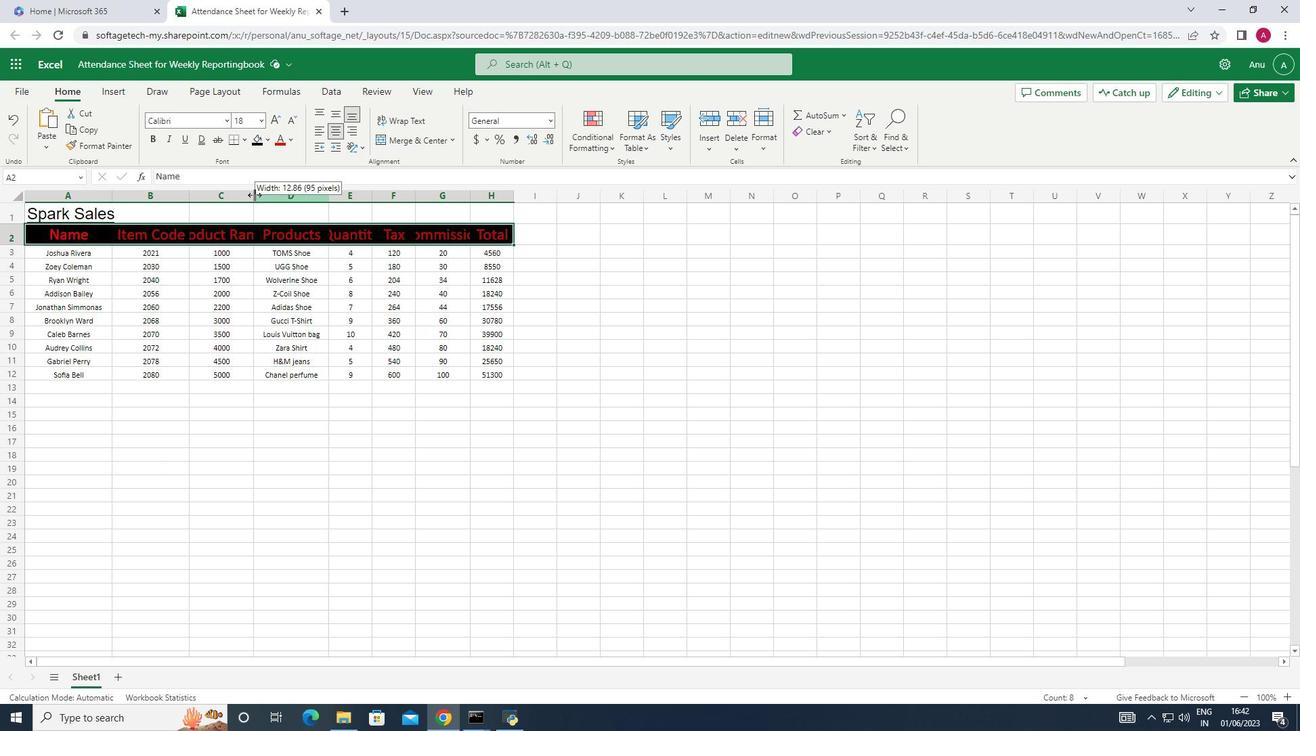
Action: Mouse moved to (417, 193)
Screenshot: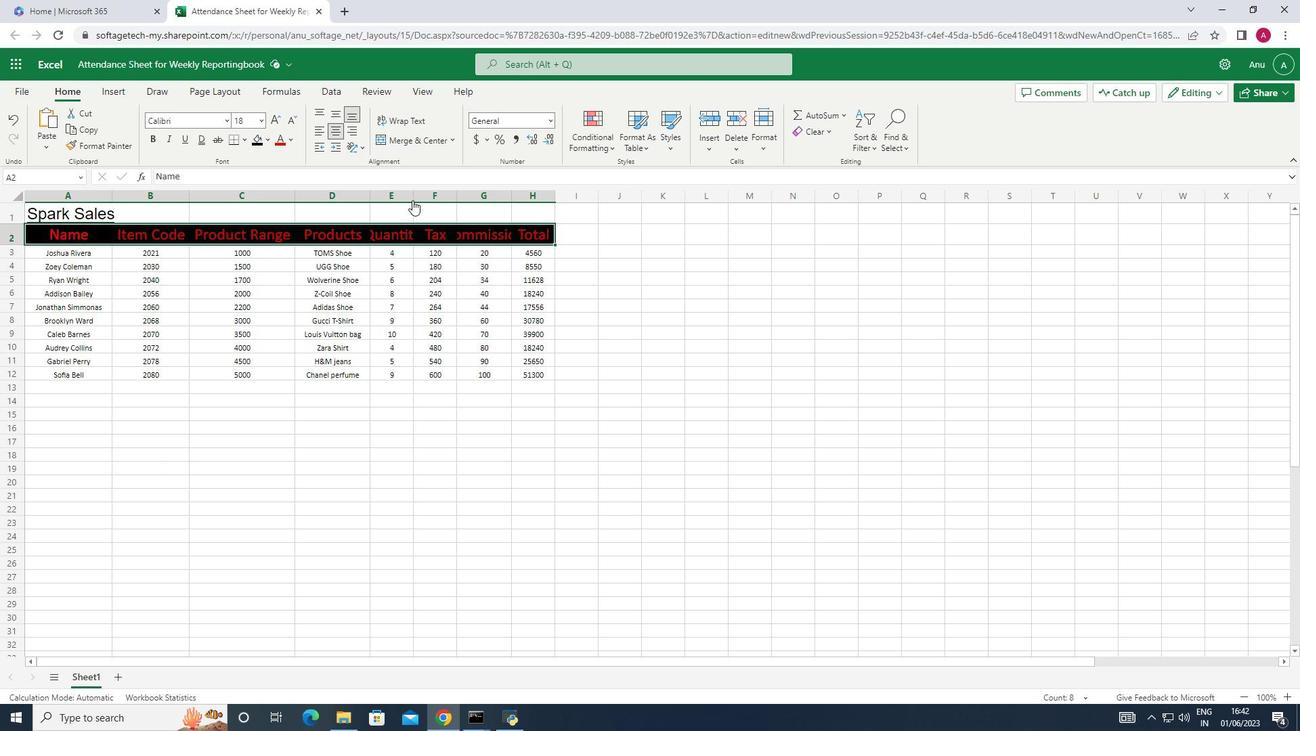 
Action: Mouse pressed left at (417, 193)
Screenshot: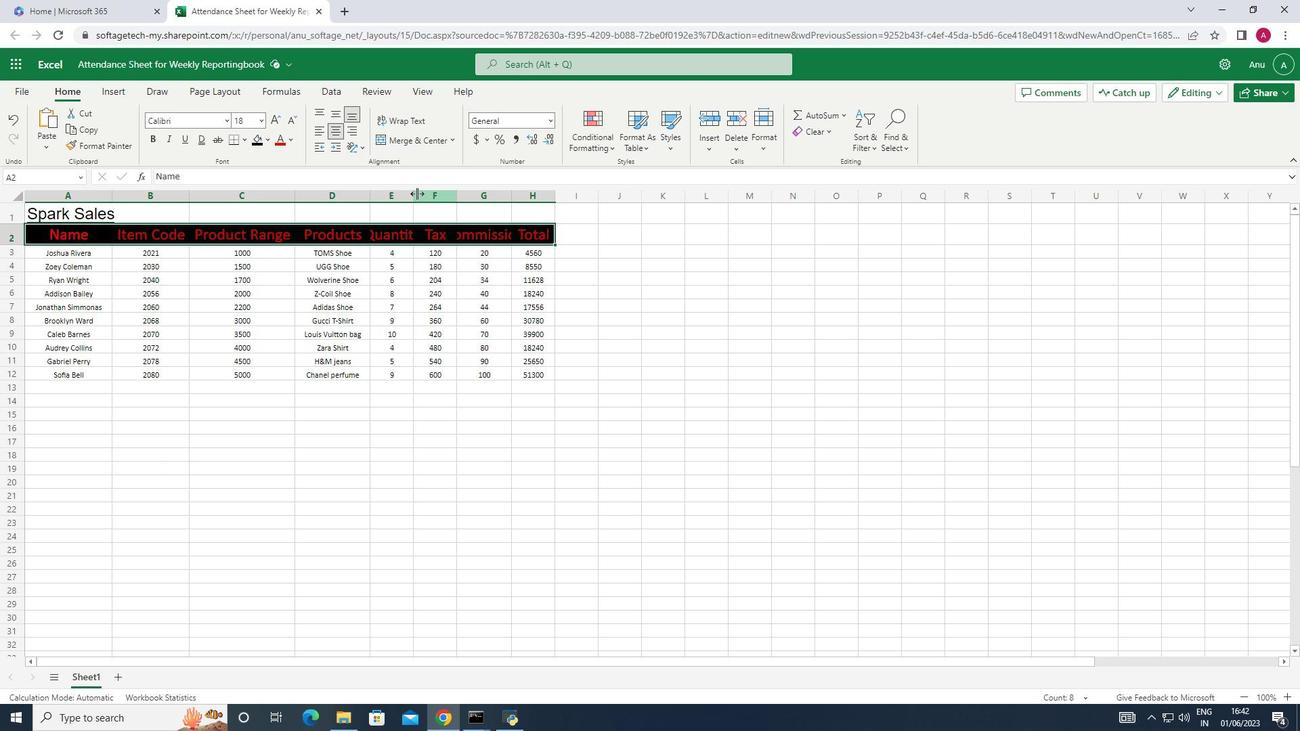 
Action: Mouse pressed left at (417, 193)
Screenshot: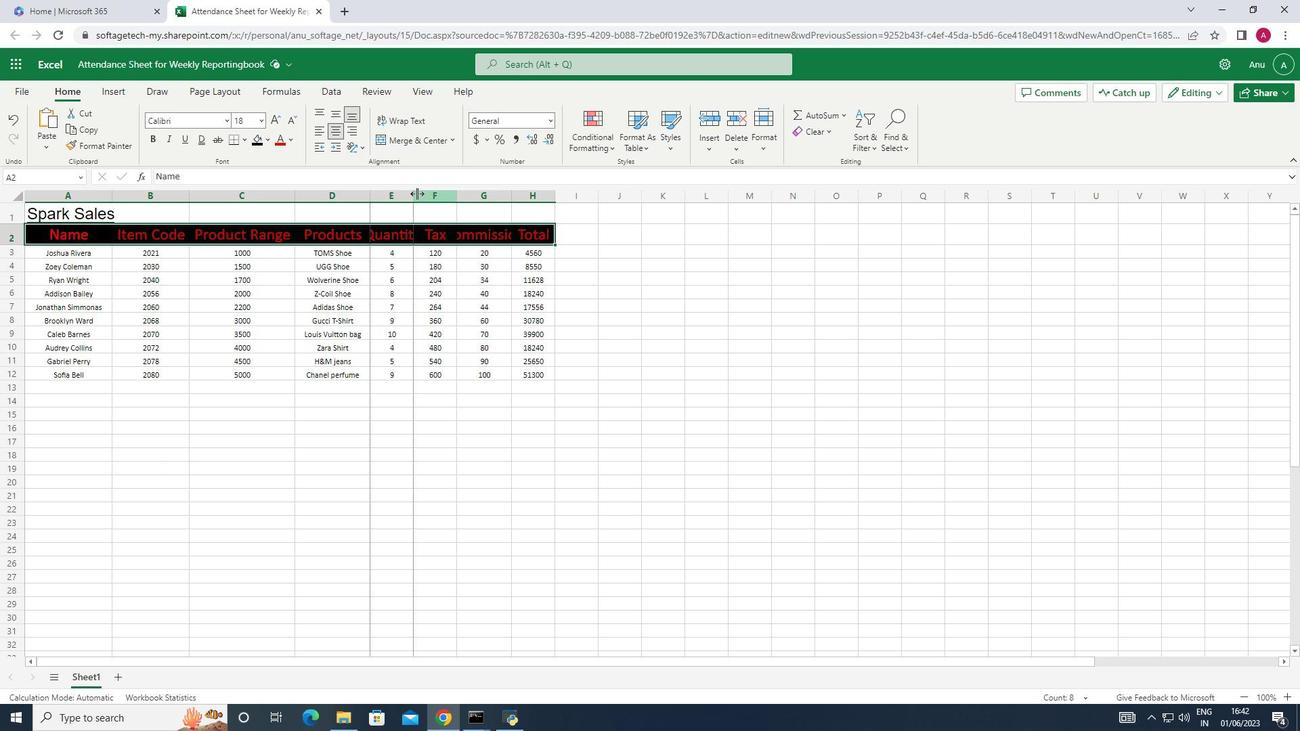 
Action: Mouse moved to (538, 194)
Screenshot: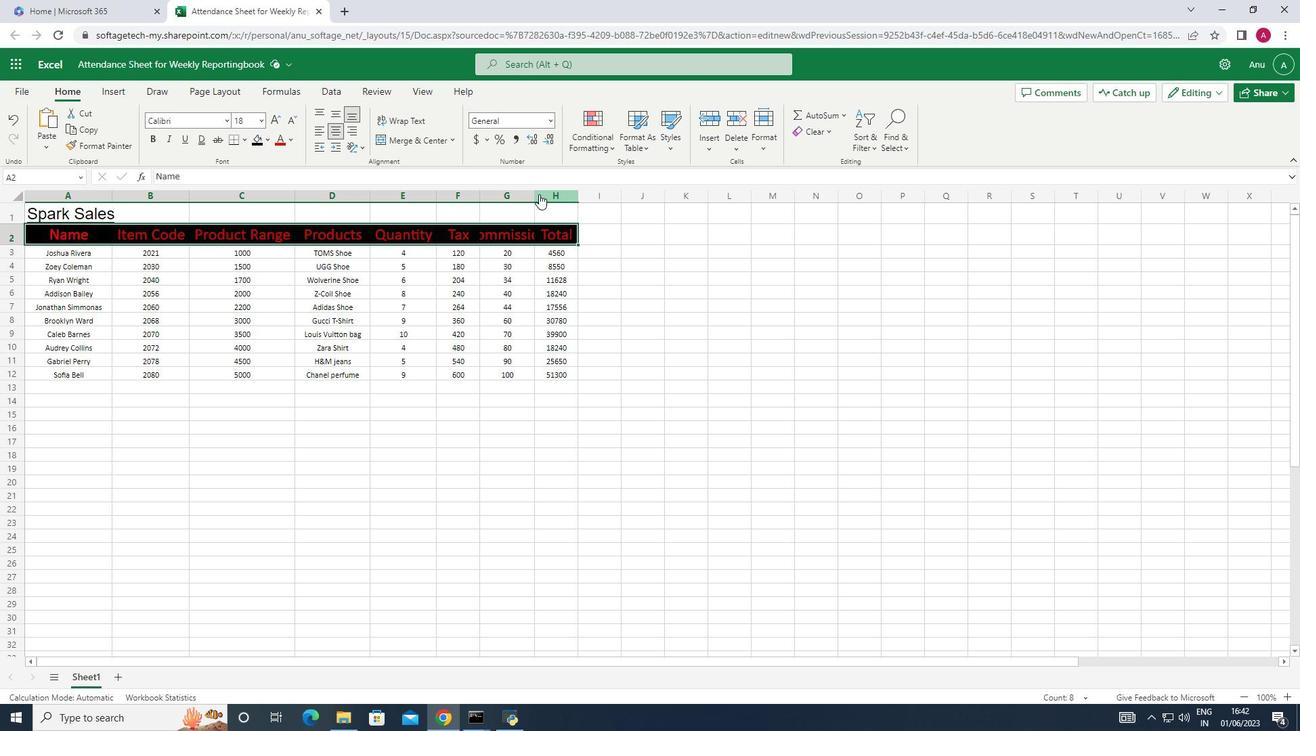 
Action: Mouse pressed left at (538, 194)
Screenshot: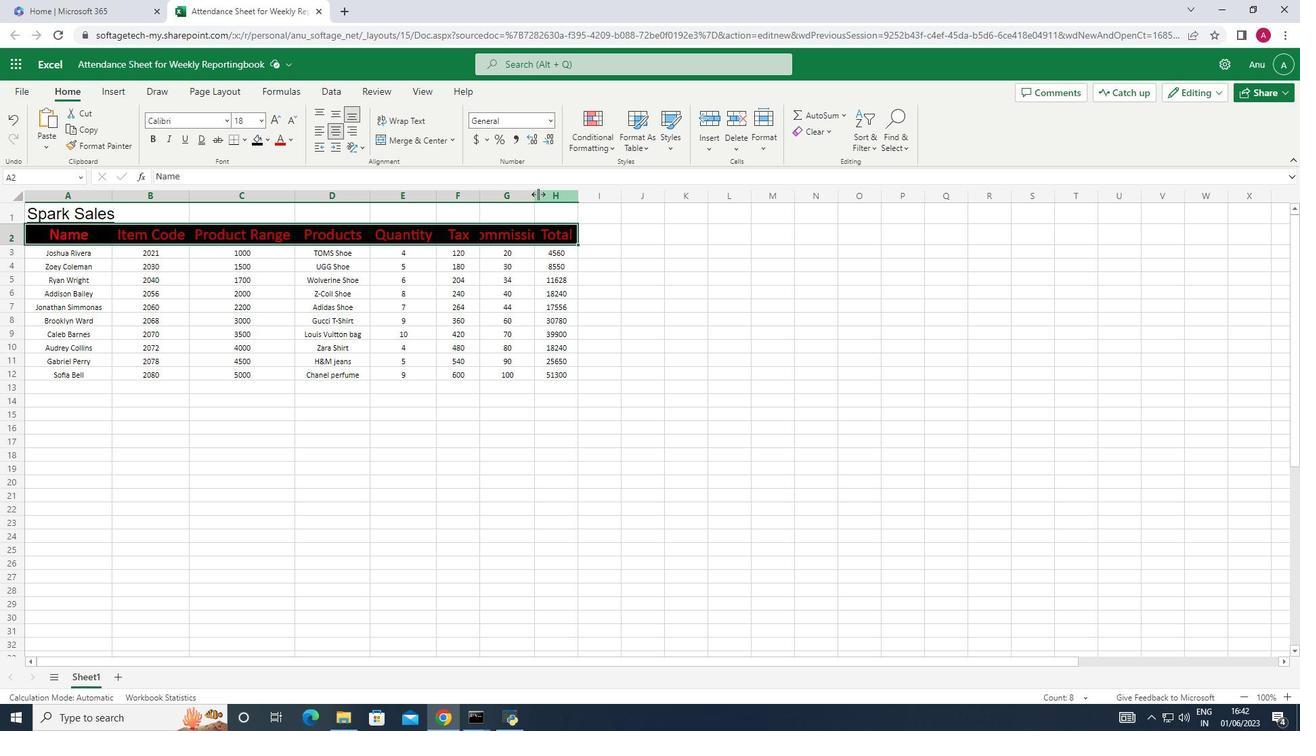 
Action: Mouse pressed left at (538, 194)
Screenshot: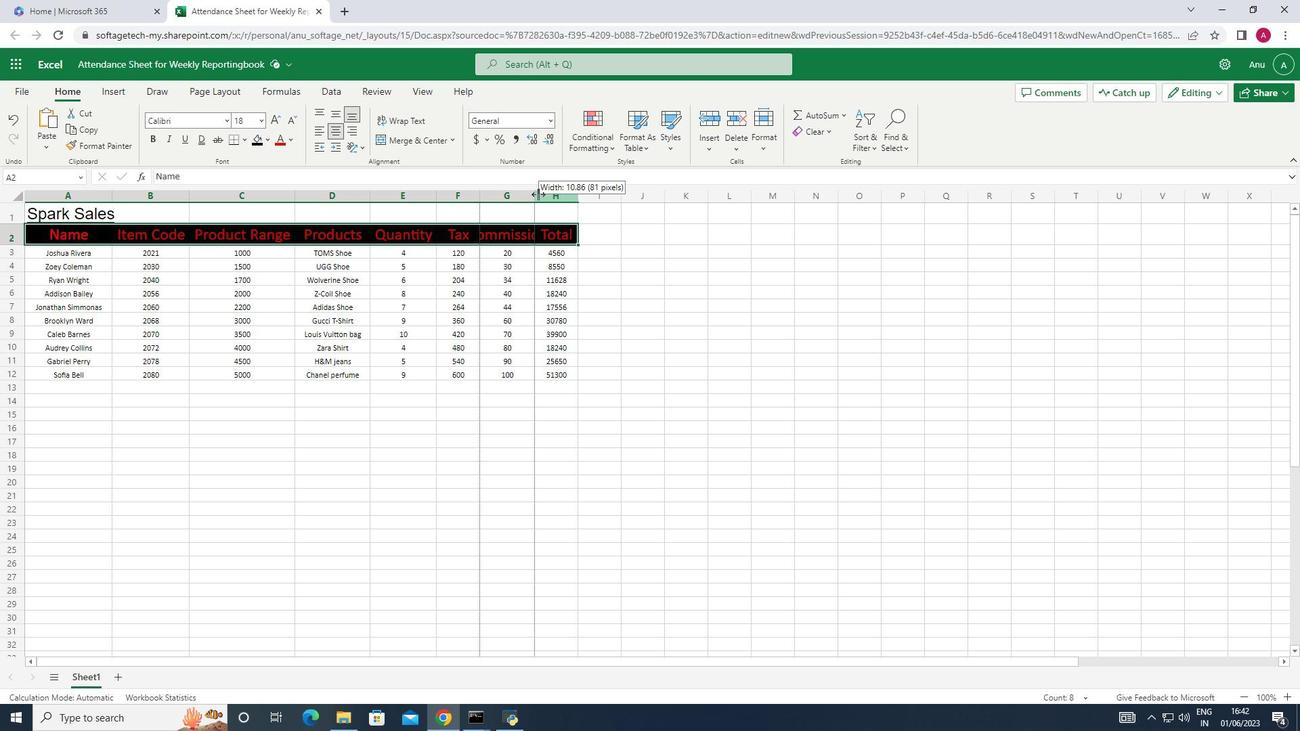 
Action: Mouse moved to (157, 396)
Screenshot: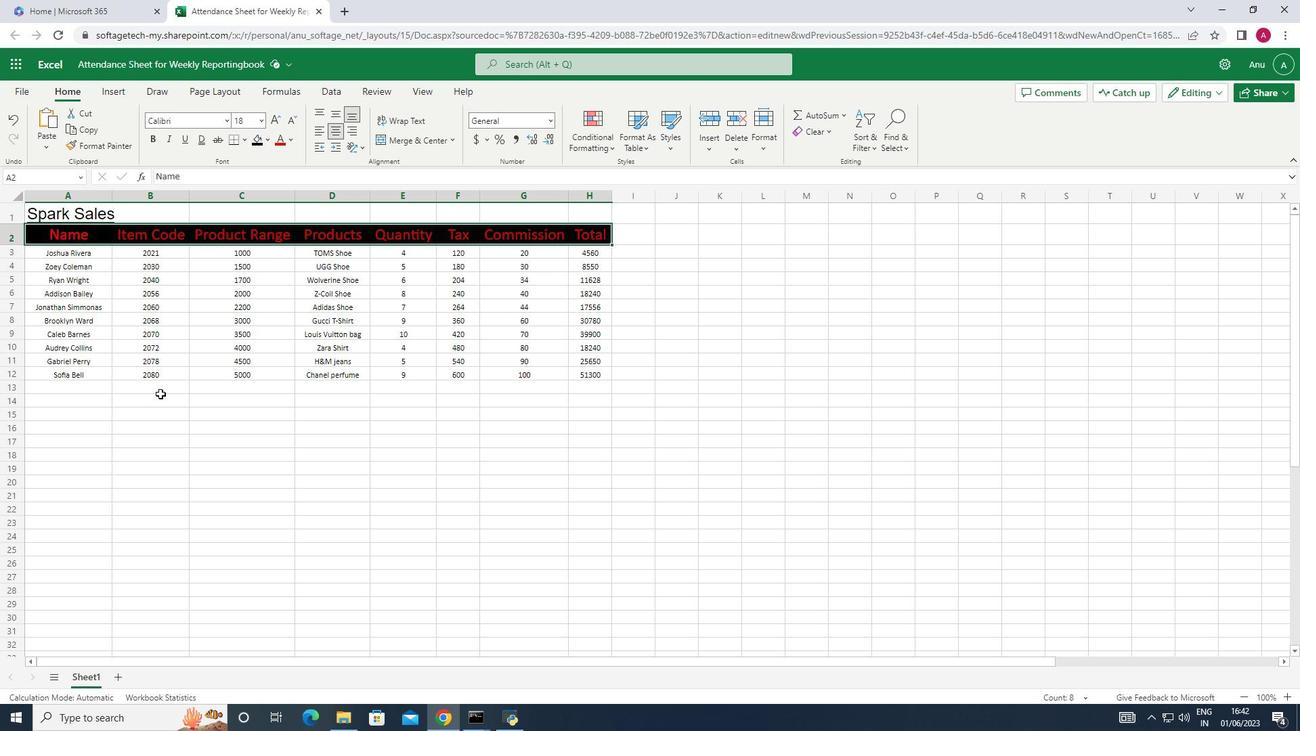 
Action: Mouse pressed left at (157, 396)
Screenshot: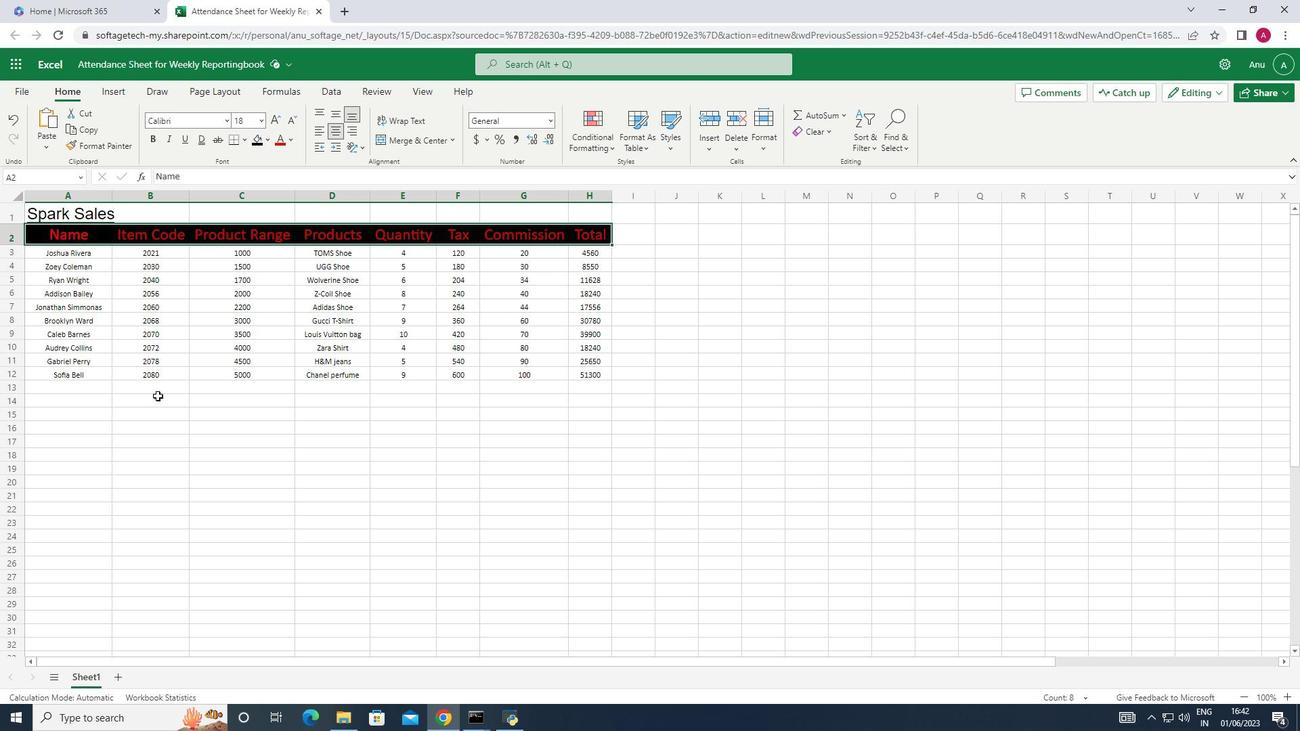 
Action: Mouse moved to (157, 400)
Screenshot: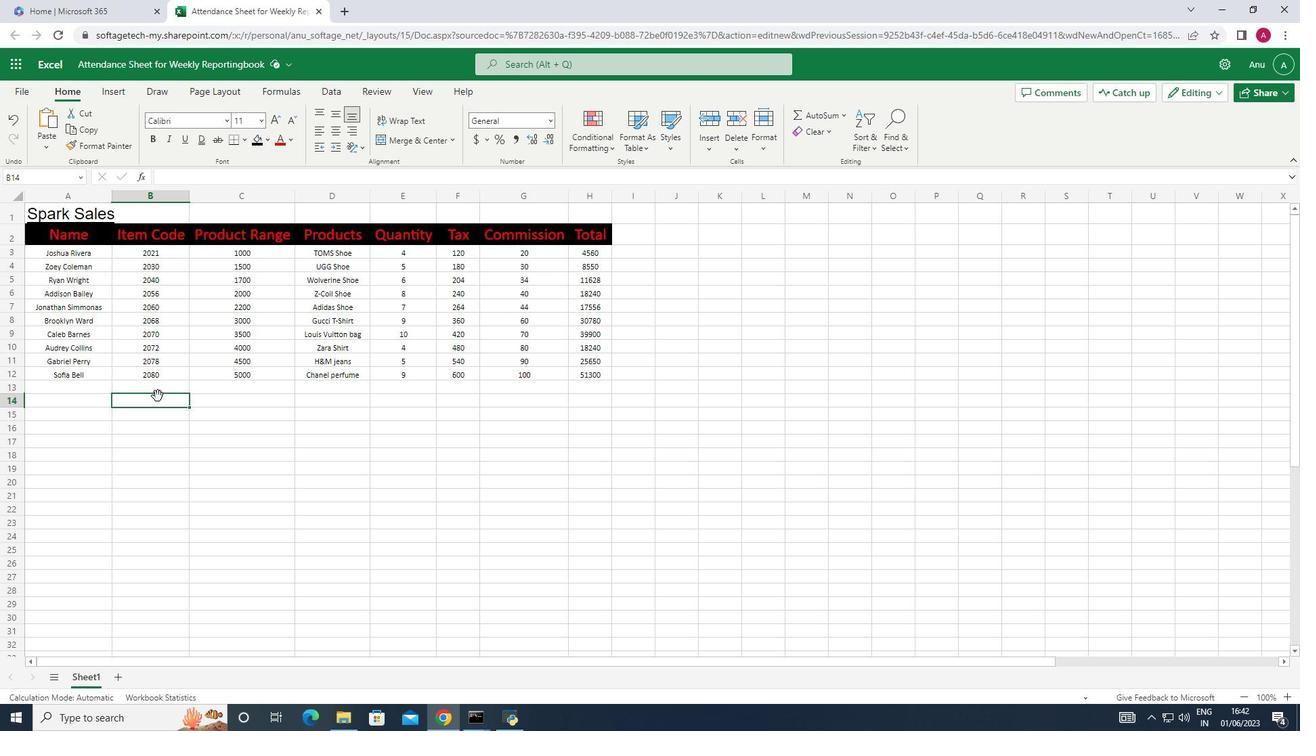 
